 Task: In the Contact  MiaTaylor@bloomingdales.com; add deal stage: 'Closed Won'; Add amount '100000'; Select Deal Type: New Business; Select priority: 'Low'; Associate deal with contact: choose any two contacts and company: Select any company.. Logged in from softage.1@softage.net
Action: Mouse moved to (101, 62)
Screenshot: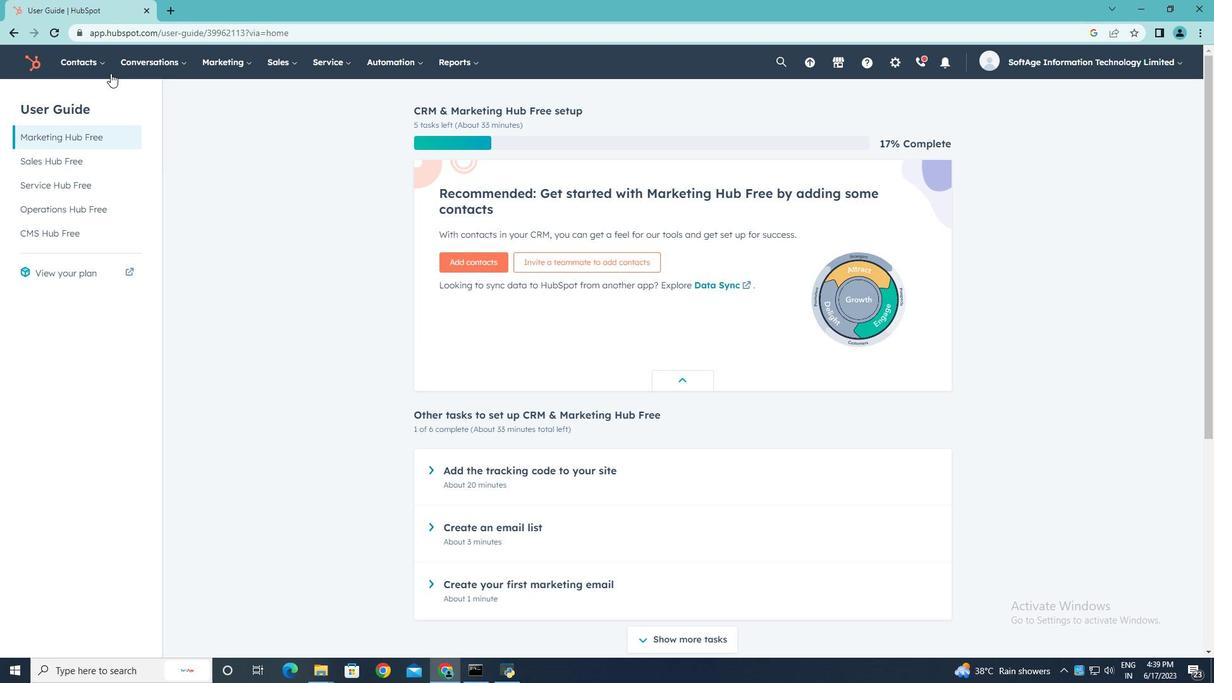 
Action: Mouse pressed left at (101, 62)
Screenshot: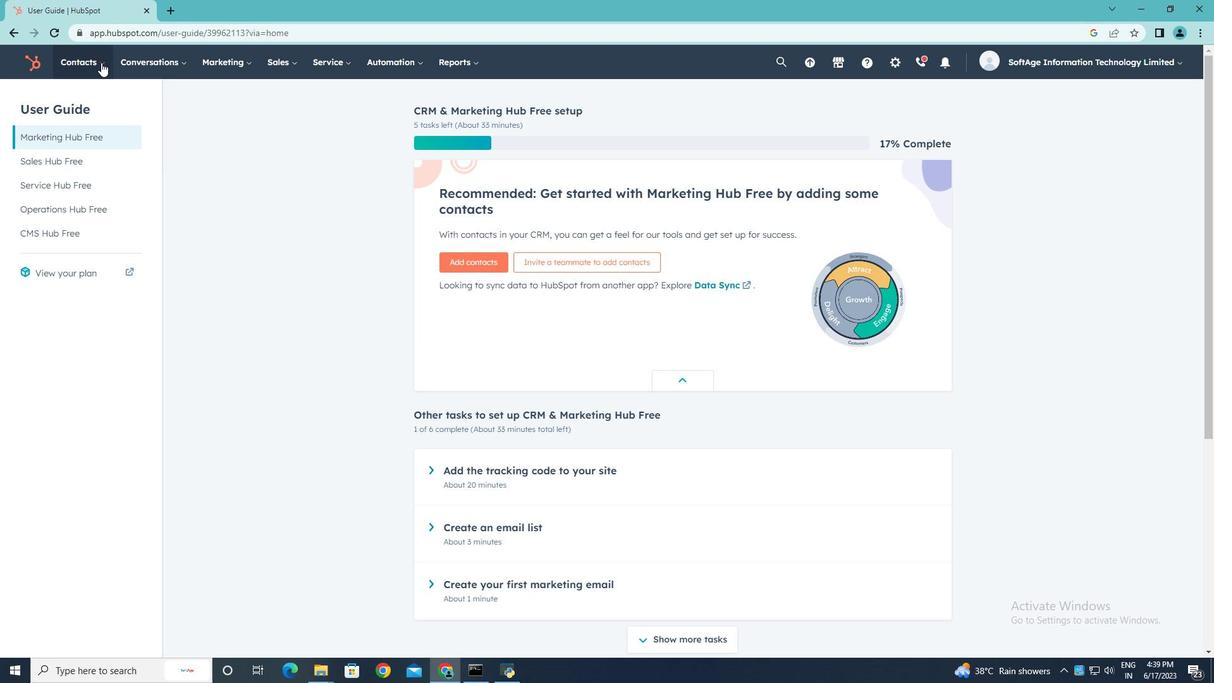 
Action: Mouse moved to (95, 106)
Screenshot: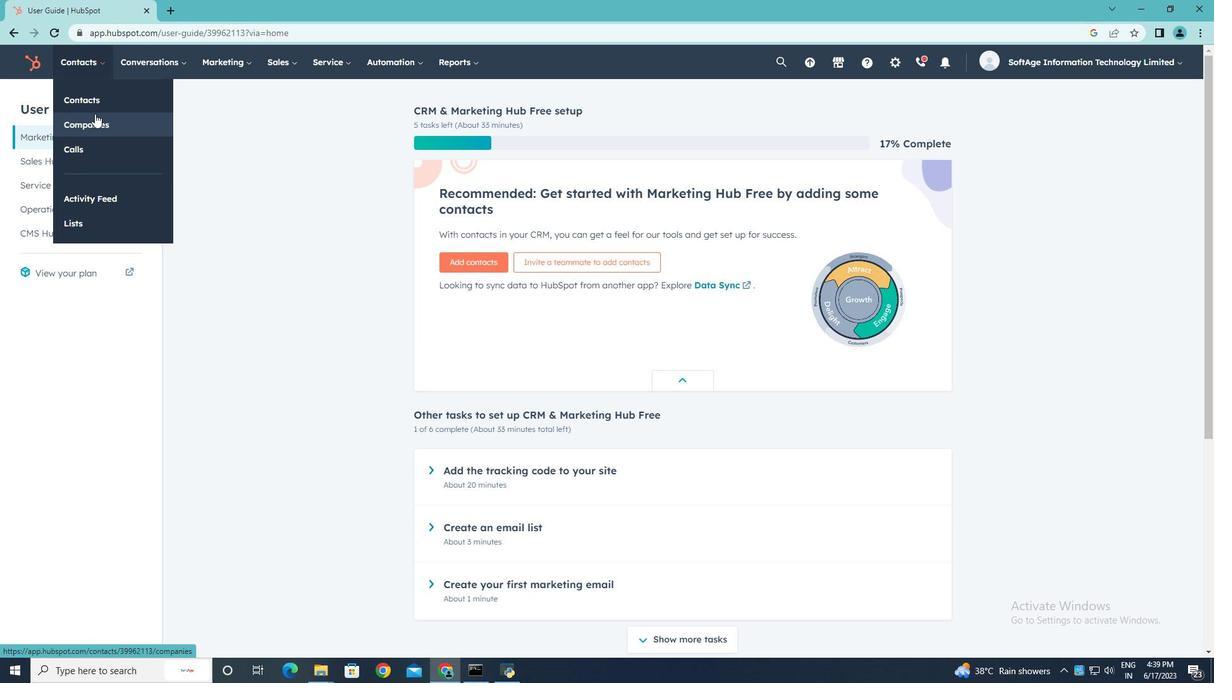 
Action: Mouse pressed left at (95, 106)
Screenshot: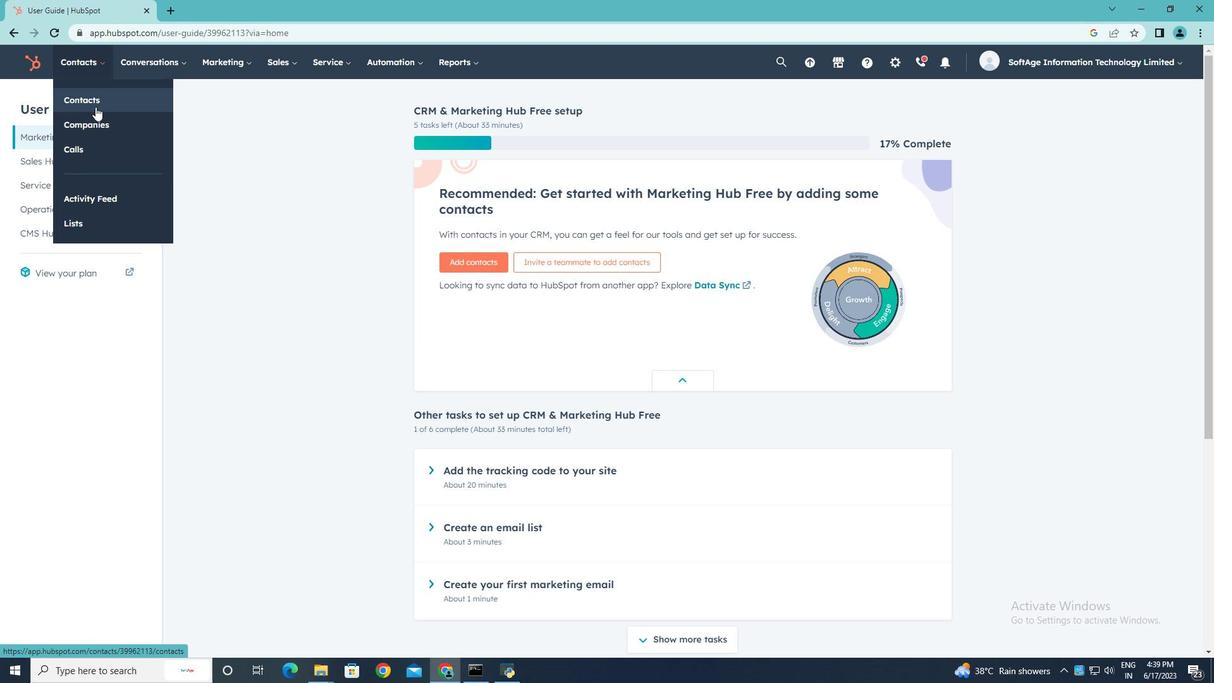 
Action: Mouse moved to (117, 210)
Screenshot: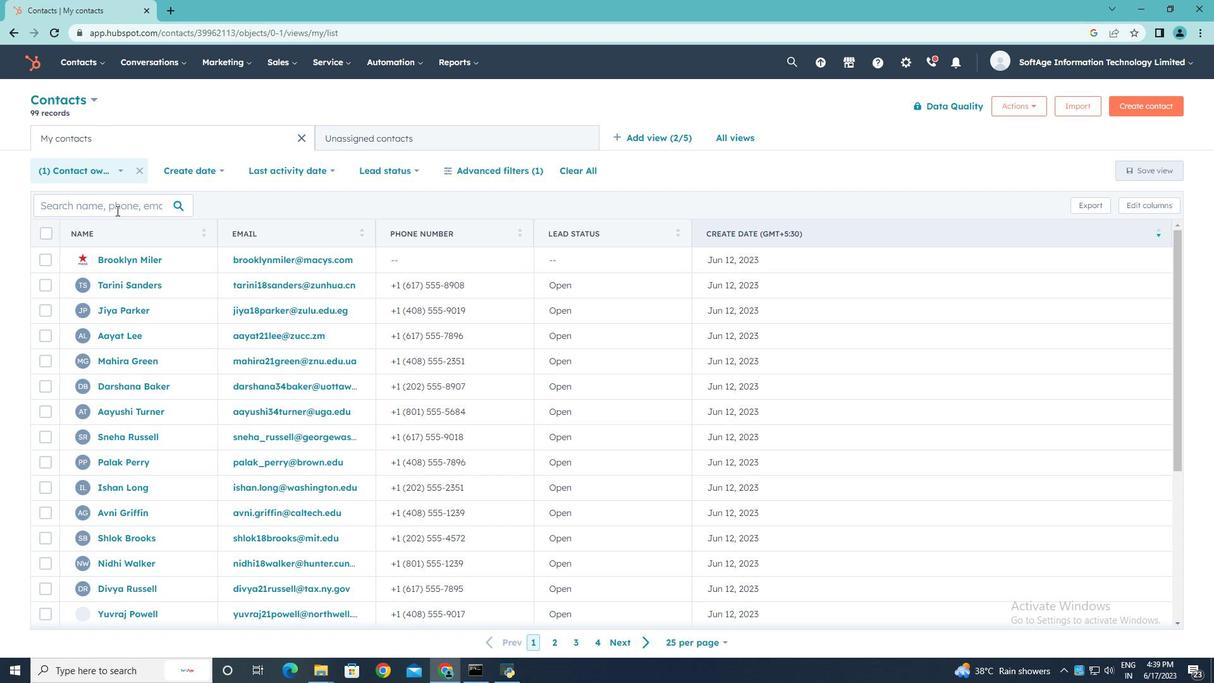 
Action: Mouse pressed left at (117, 210)
Screenshot: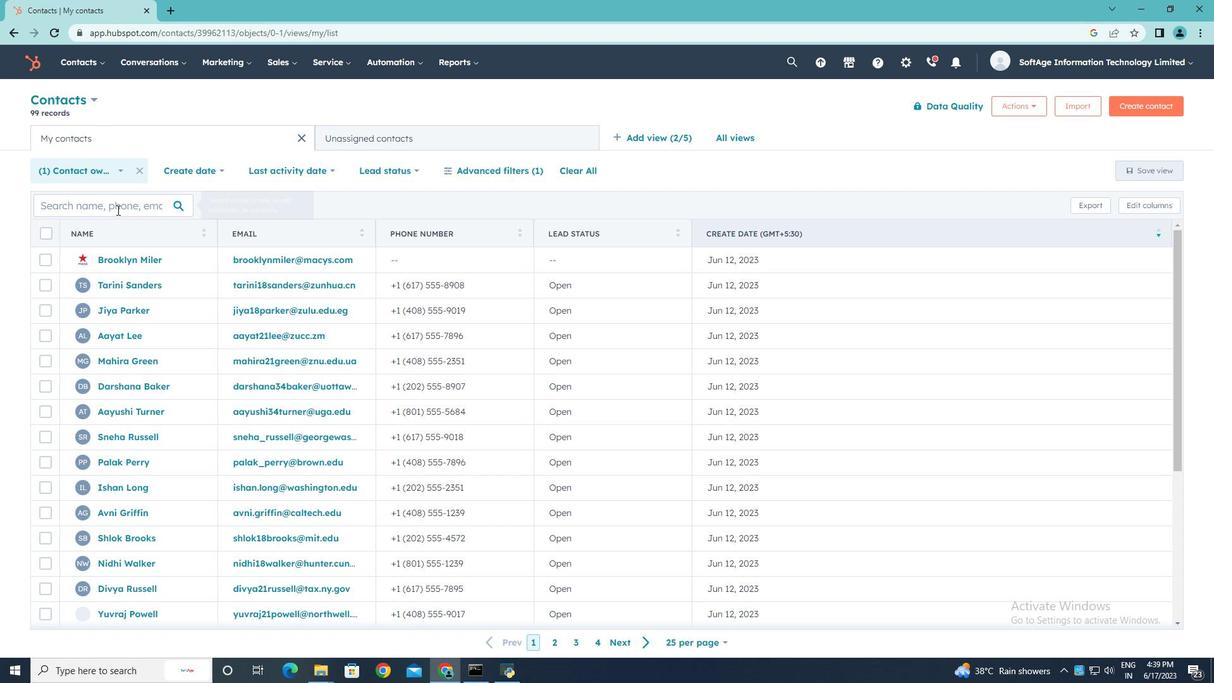 
Action: Mouse moved to (117, 210)
Screenshot: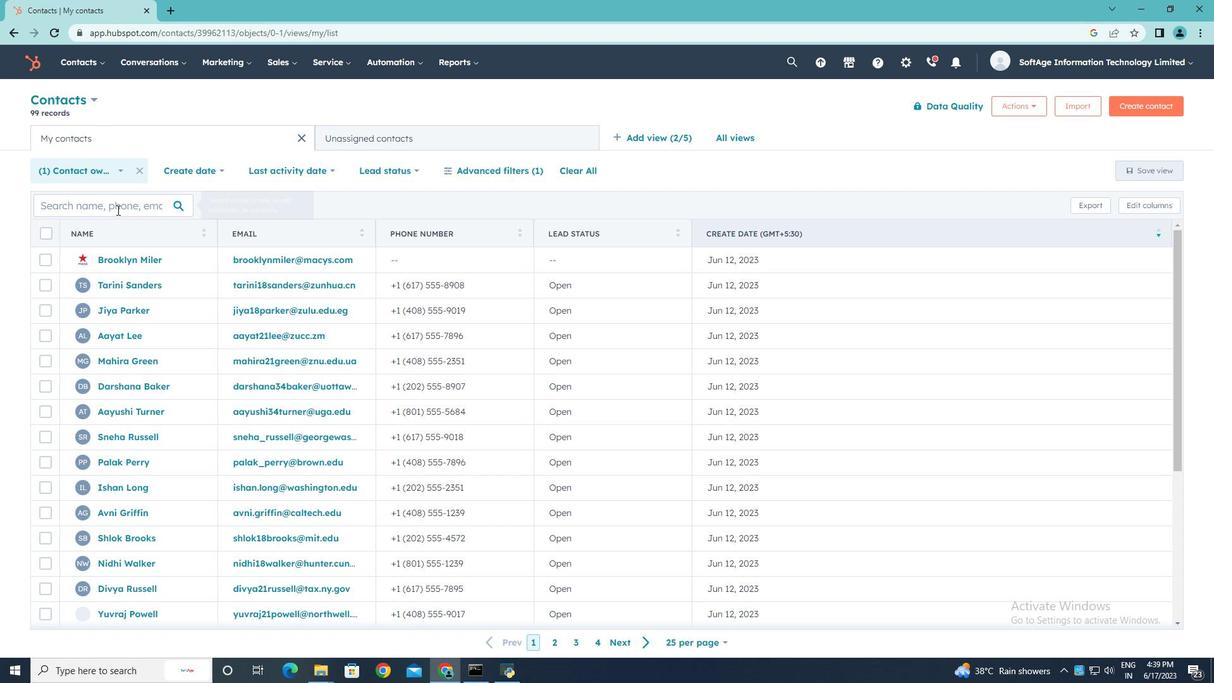 
Action: Key pressed <Key.shift>Mia<Key.shift>Taylor<Key.shift>@<Key.shift><Key.shift><Key.shift><Key.shift><Key.shift><Key.shift><Key.shift><Key.shift><Key.shift><Key.shift><Key.shift><Key.shift><Key.shift><Key.shift><Key.shift><Key.shift><Key.shift><Key.shift>bloomingdales.com
Screenshot: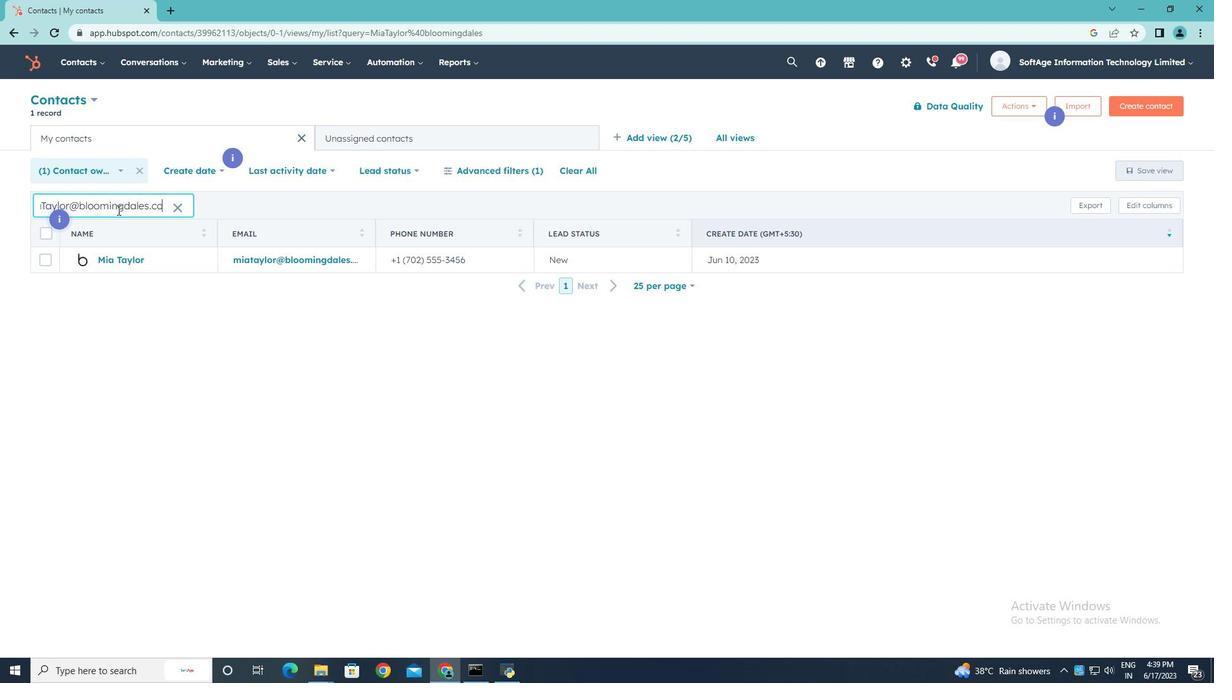 
Action: Mouse moved to (111, 257)
Screenshot: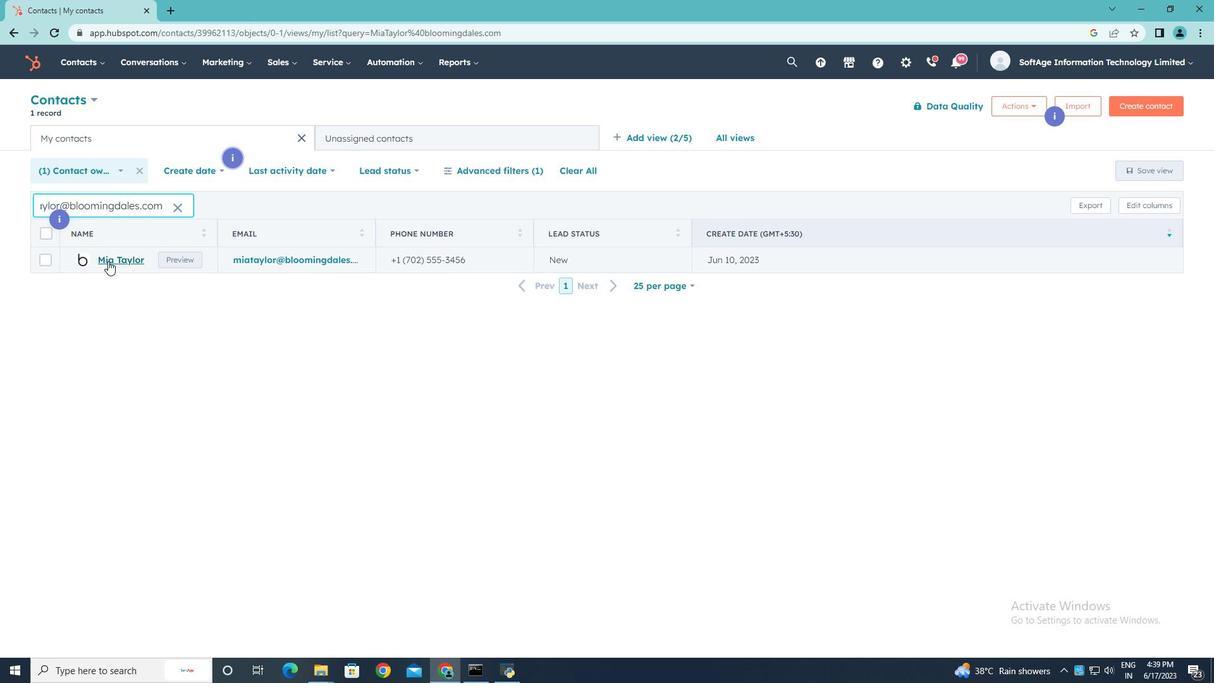 
Action: Mouse pressed left at (111, 257)
Screenshot: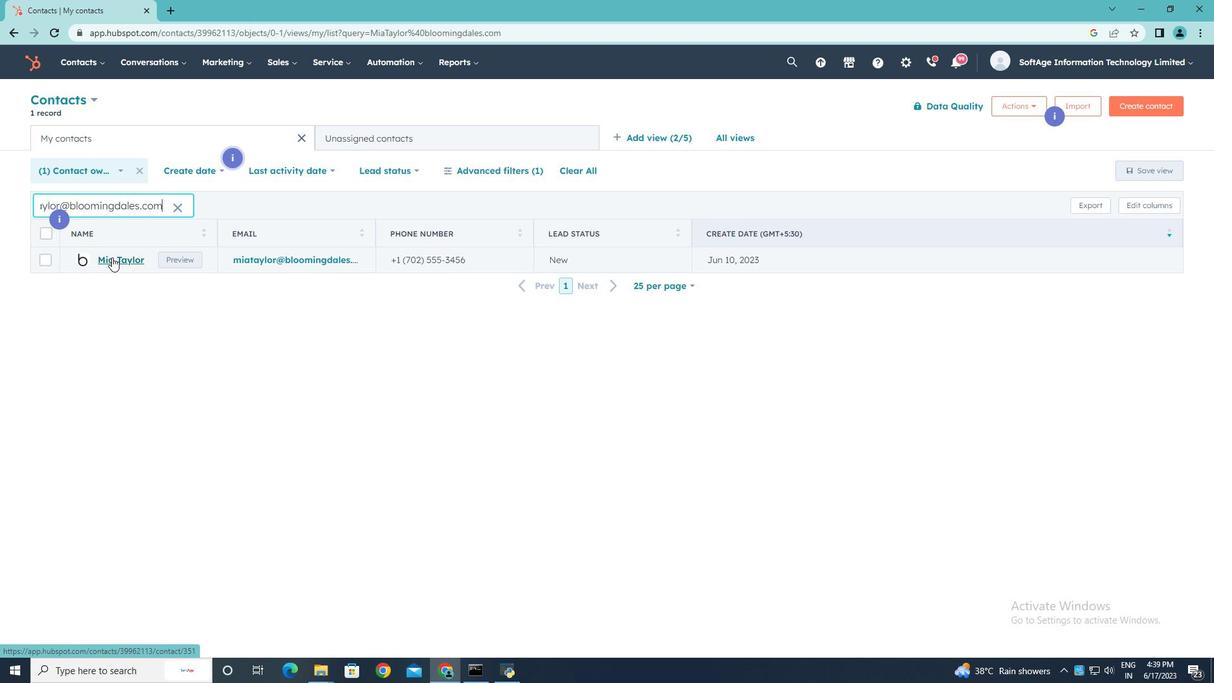 
Action: Mouse moved to (851, 480)
Screenshot: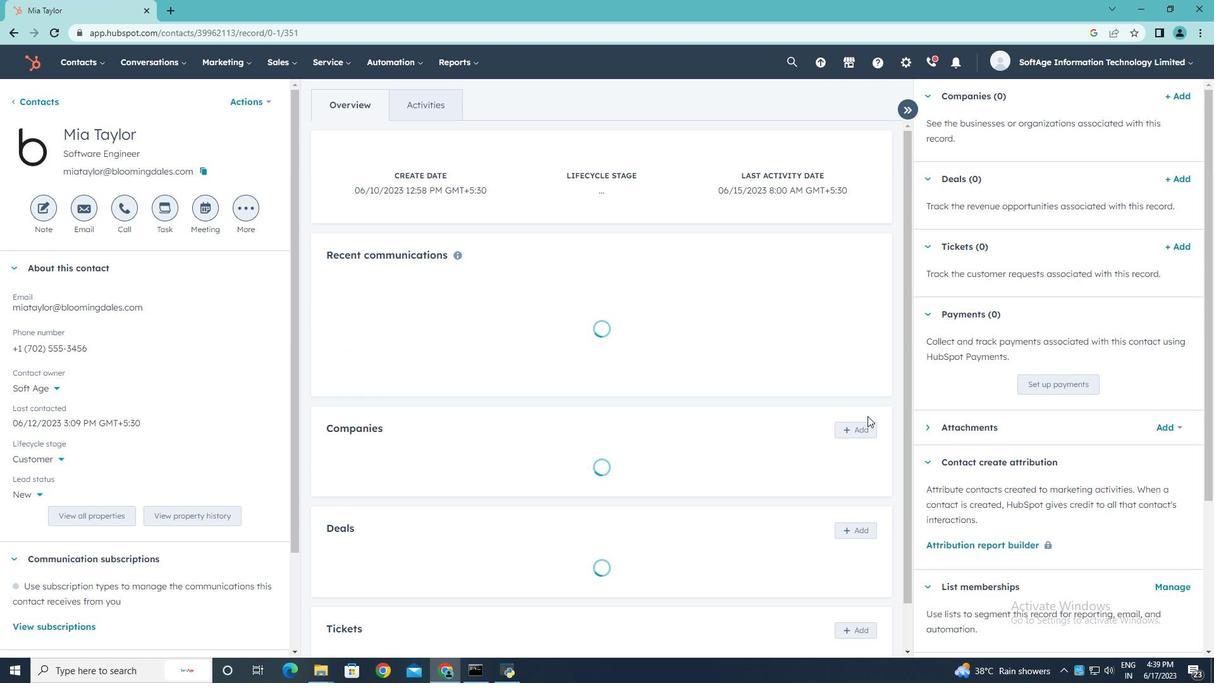 
Action: Mouse scrolled (851, 480) with delta (0, 0)
Screenshot: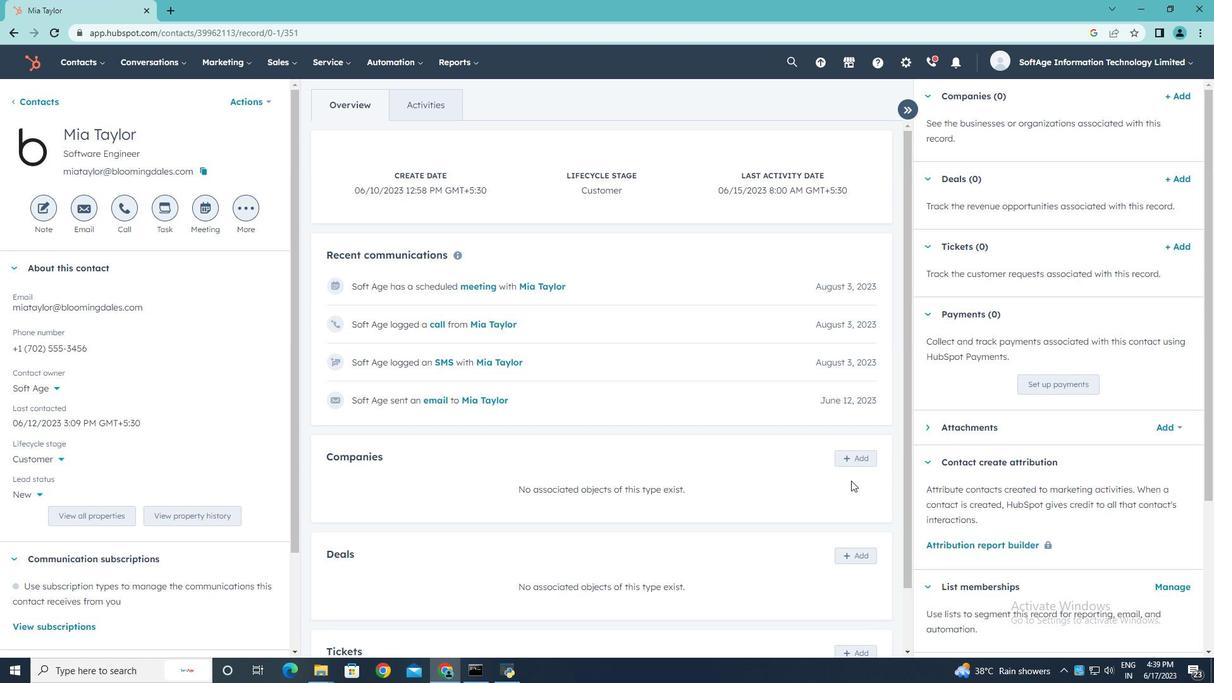 
Action: Mouse scrolled (851, 480) with delta (0, 0)
Screenshot: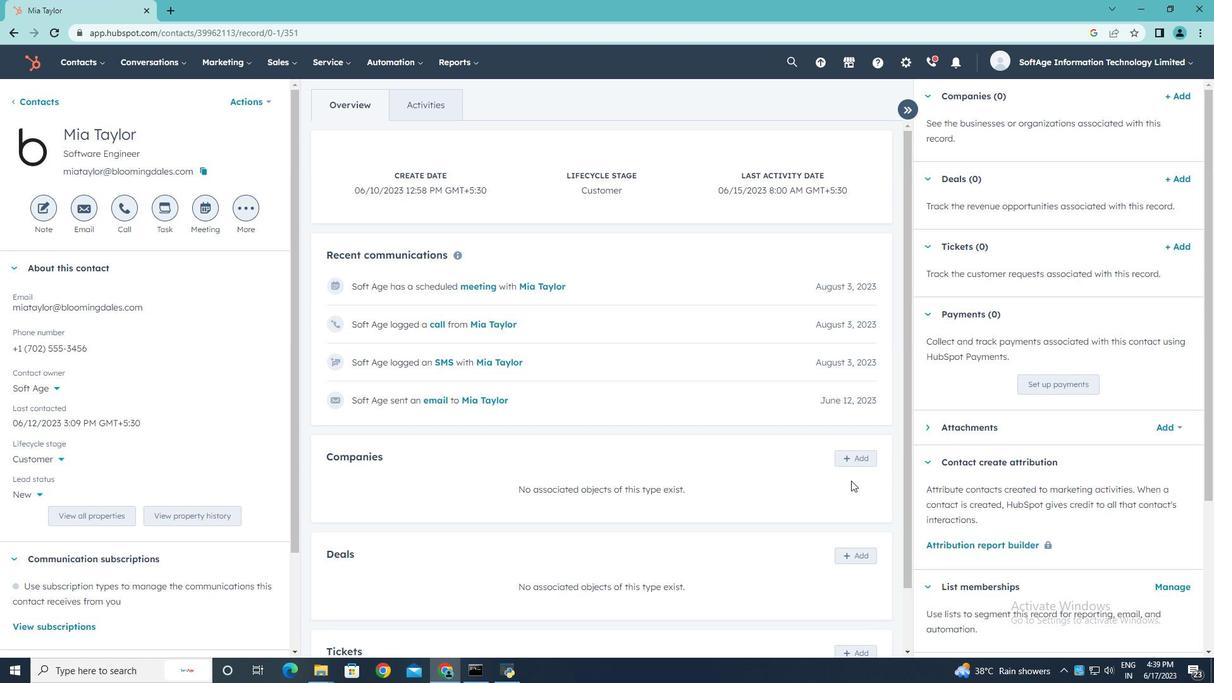 
Action: Mouse scrolled (851, 480) with delta (0, 0)
Screenshot: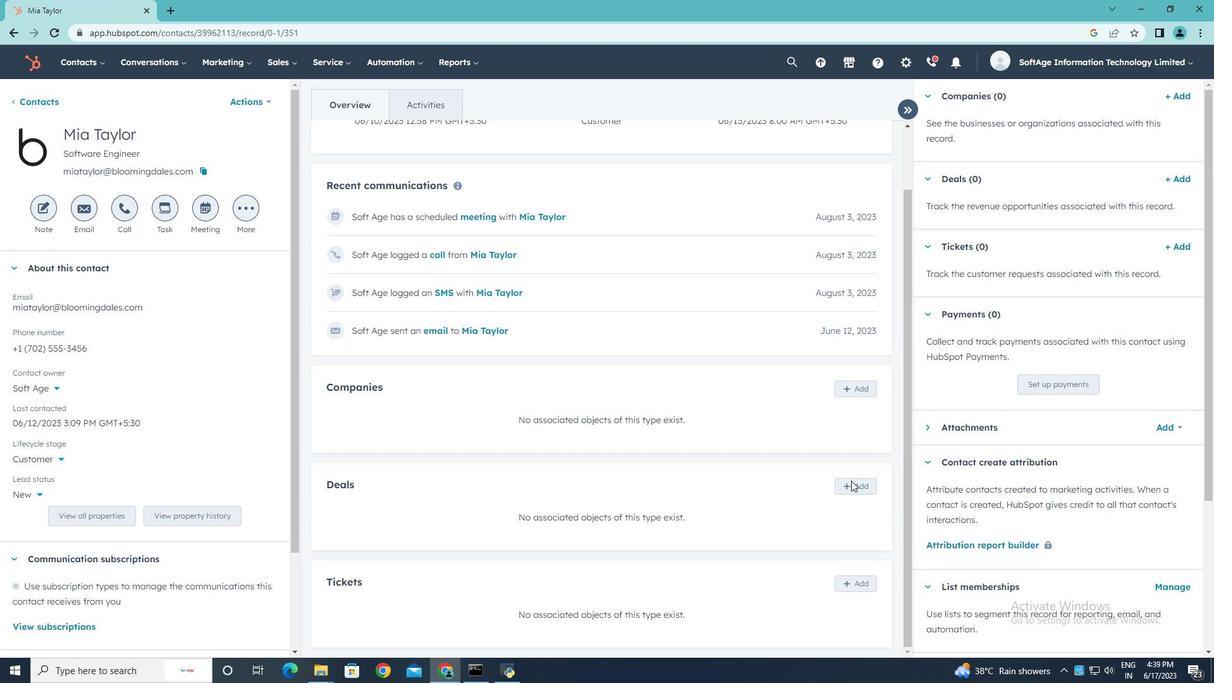 
Action: Mouse scrolled (851, 480) with delta (0, 0)
Screenshot: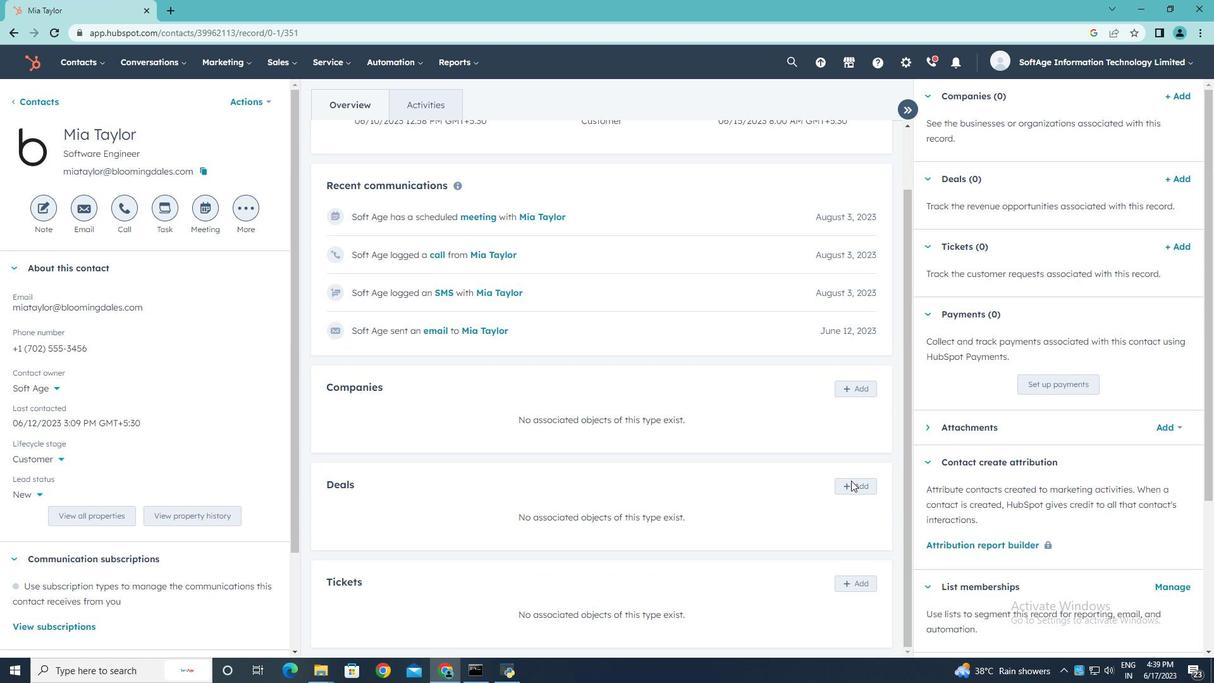 
Action: Mouse moved to (853, 487)
Screenshot: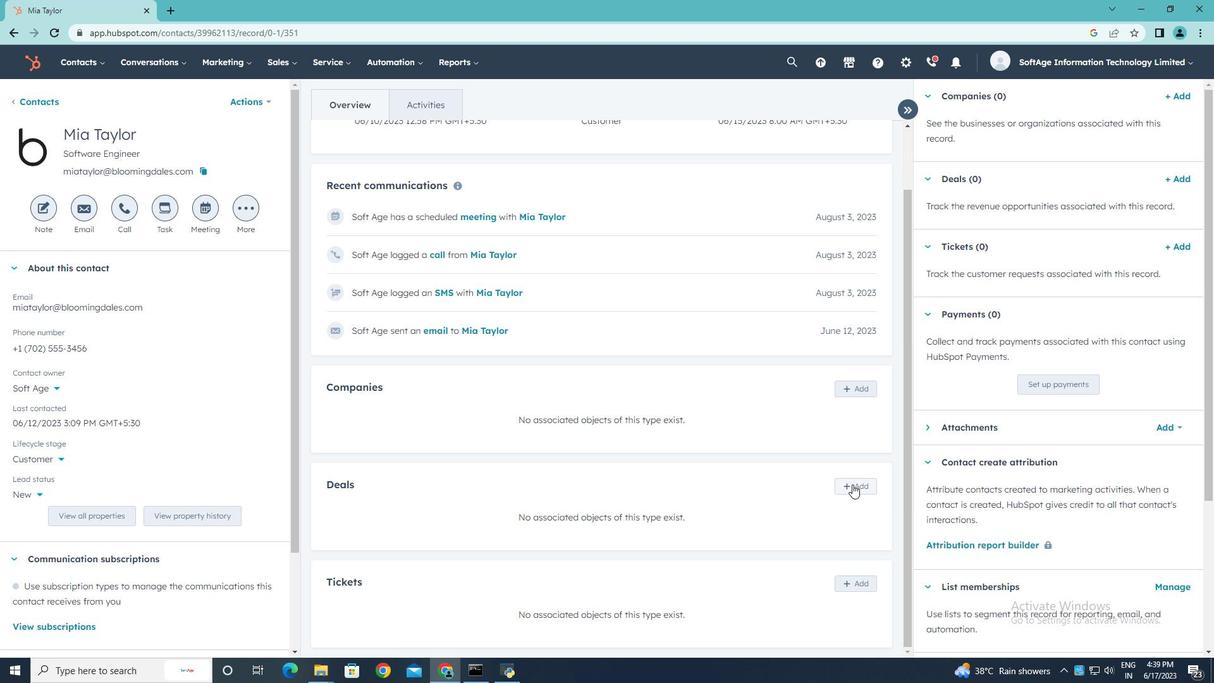 
Action: Mouse pressed left at (853, 487)
Screenshot: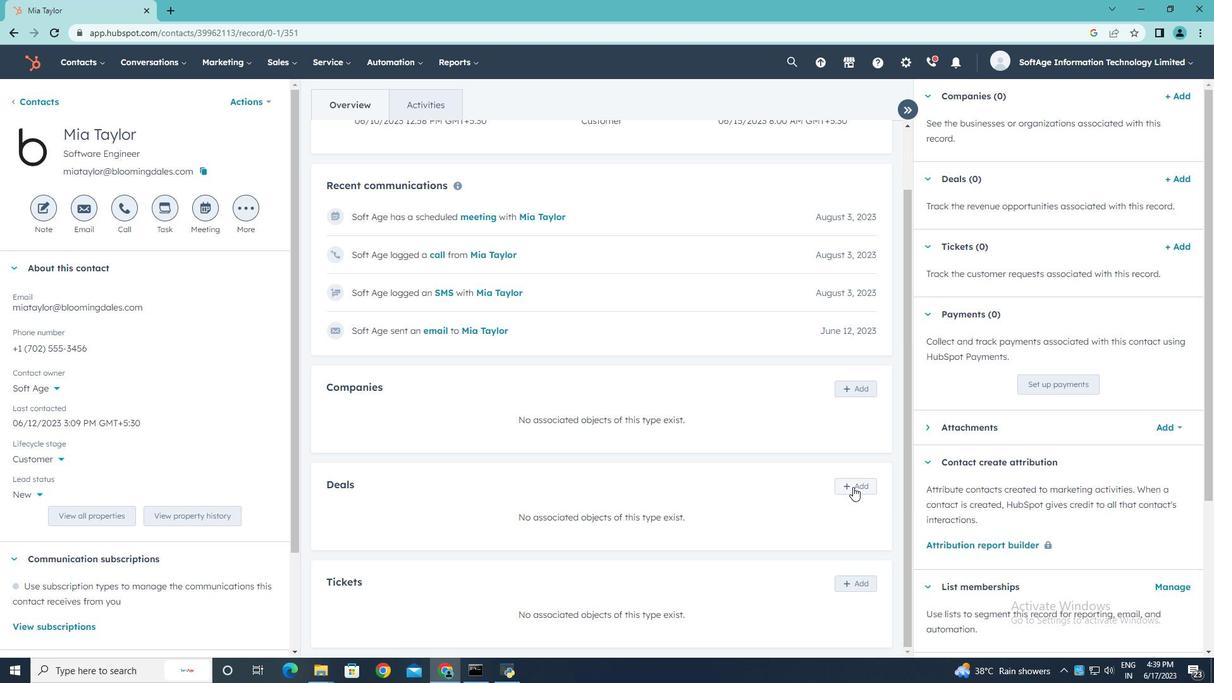 
Action: Mouse moved to (1163, 325)
Screenshot: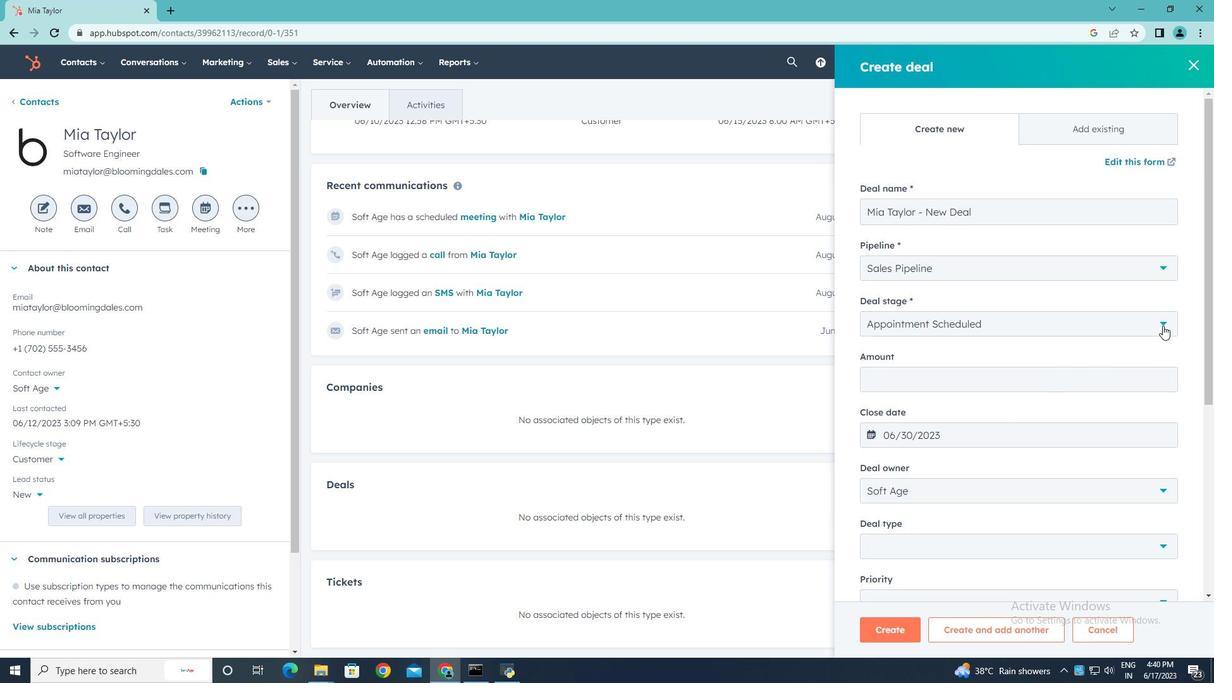 
Action: Mouse pressed left at (1163, 325)
Screenshot: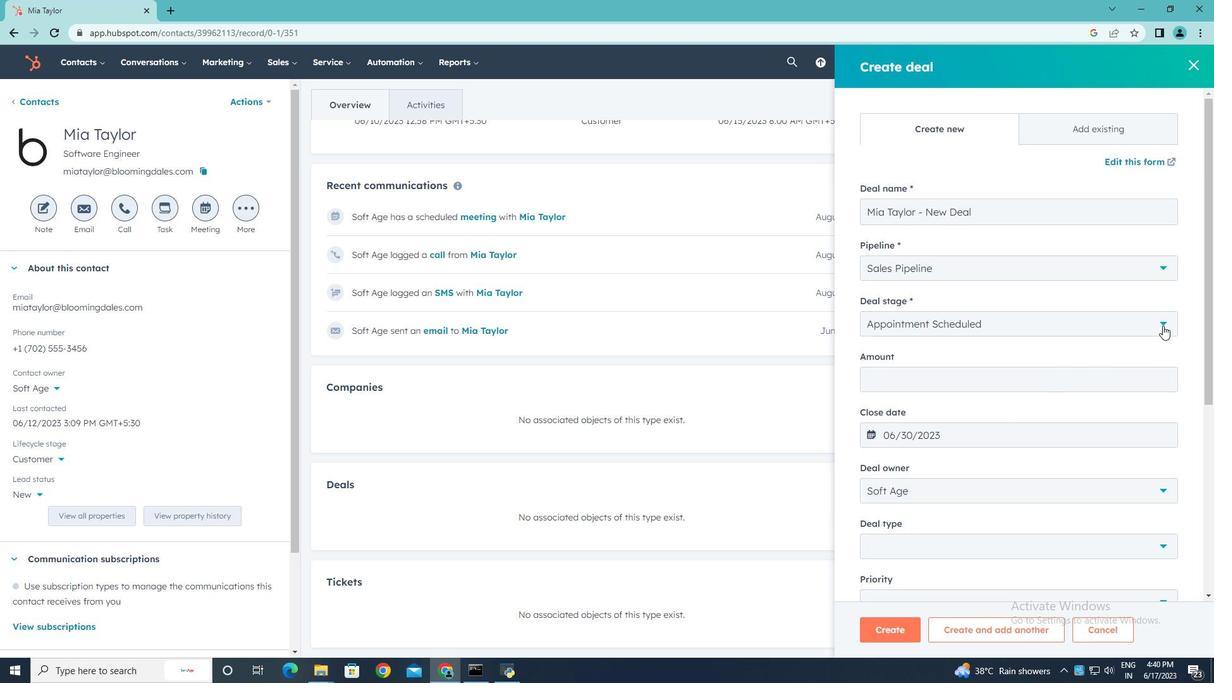 
Action: Mouse moved to (1030, 447)
Screenshot: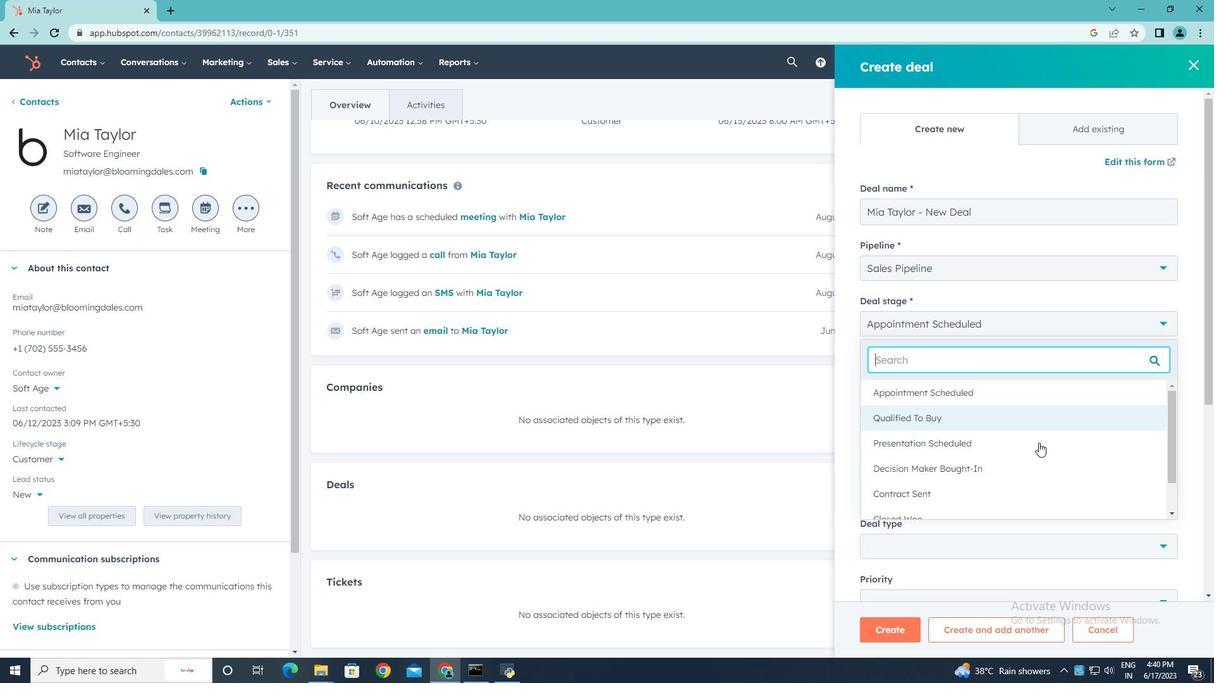 
Action: Mouse scrolled (1030, 447) with delta (0, 0)
Screenshot: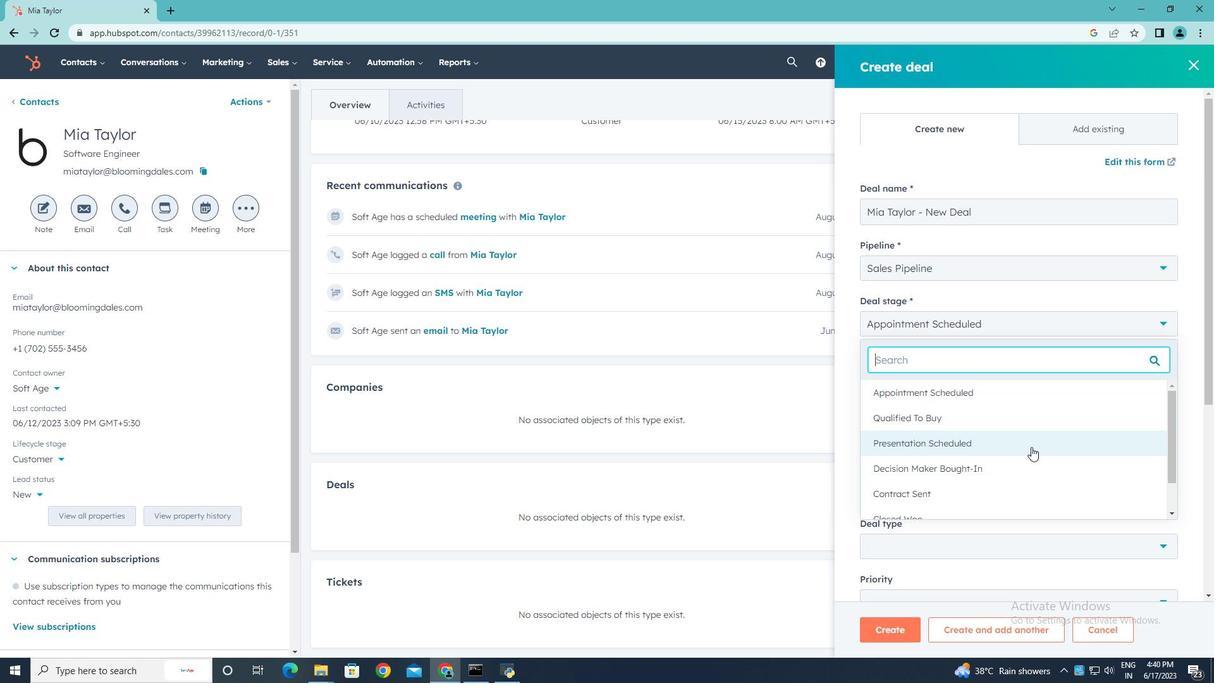 
Action: Mouse scrolled (1030, 447) with delta (0, 0)
Screenshot: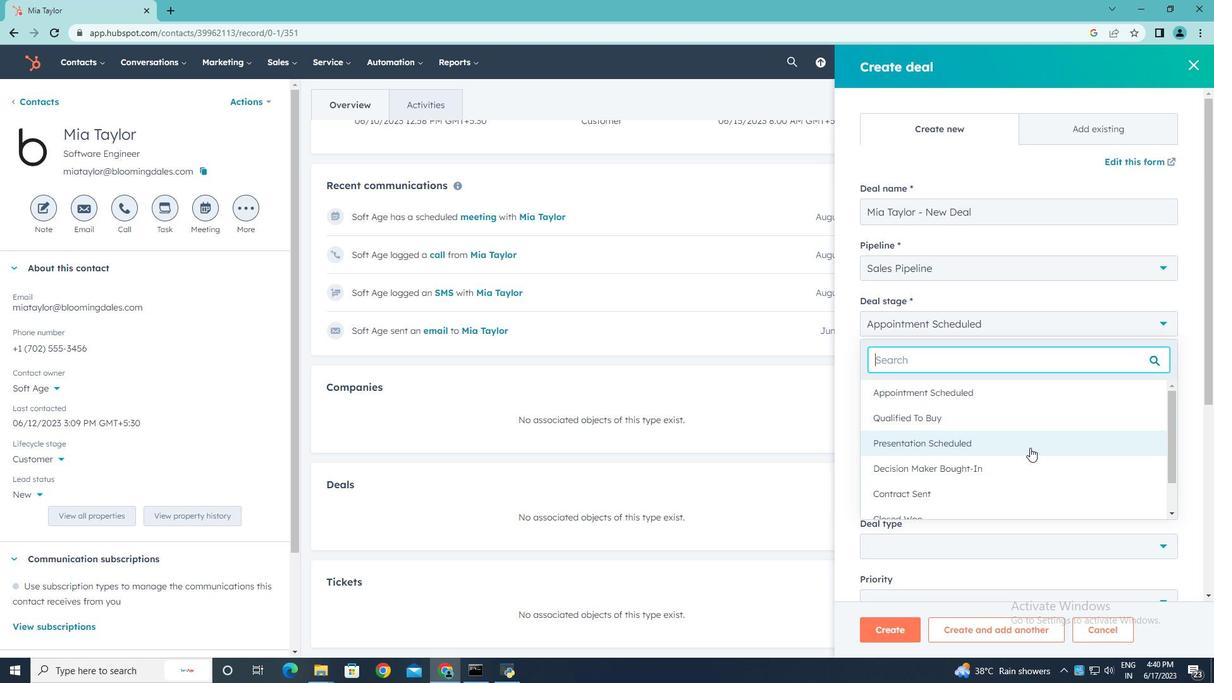 
Action: Mouse scrolled (1030, 447) with delta (0, 0)
Screenshot: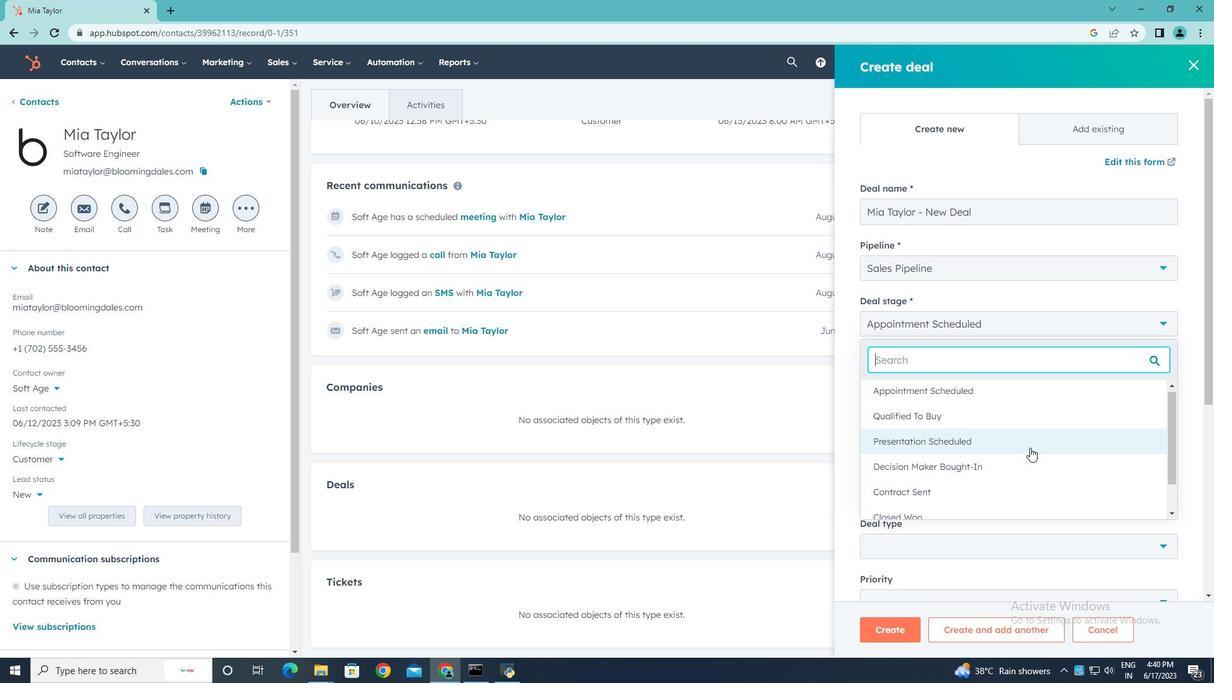 
Action: Mouse moved to (952, 477)
Screenshot: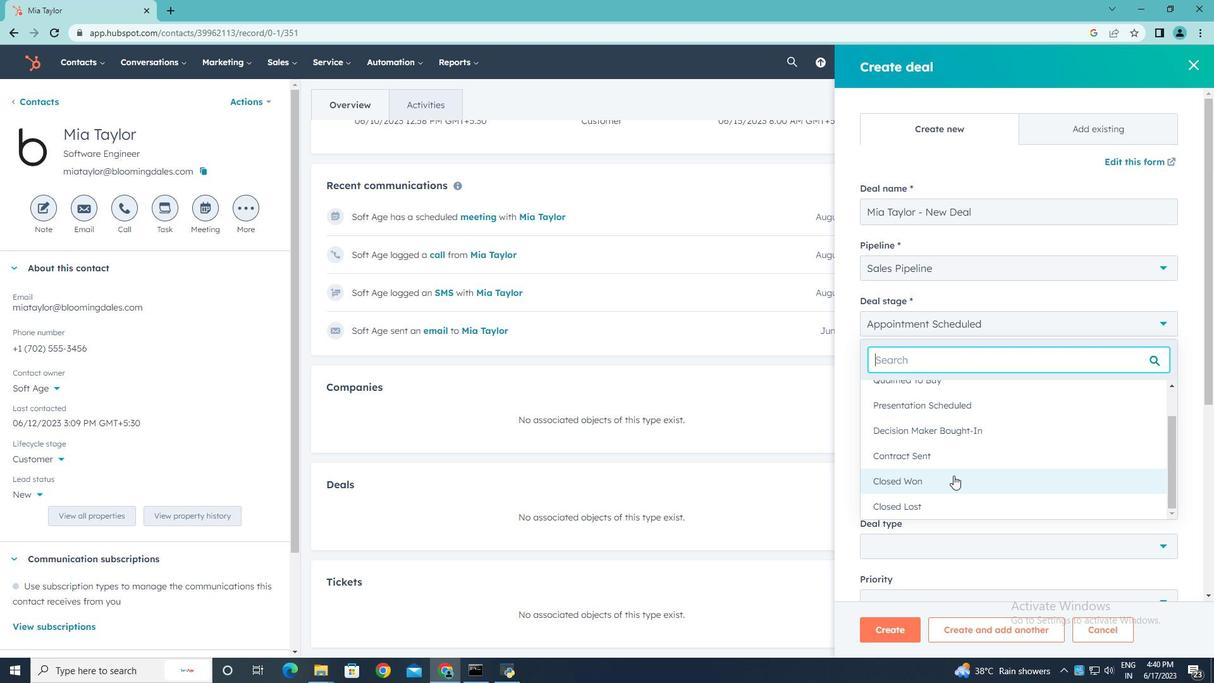 
Action: Mouse pressed left at (952, 477)
Screenshot: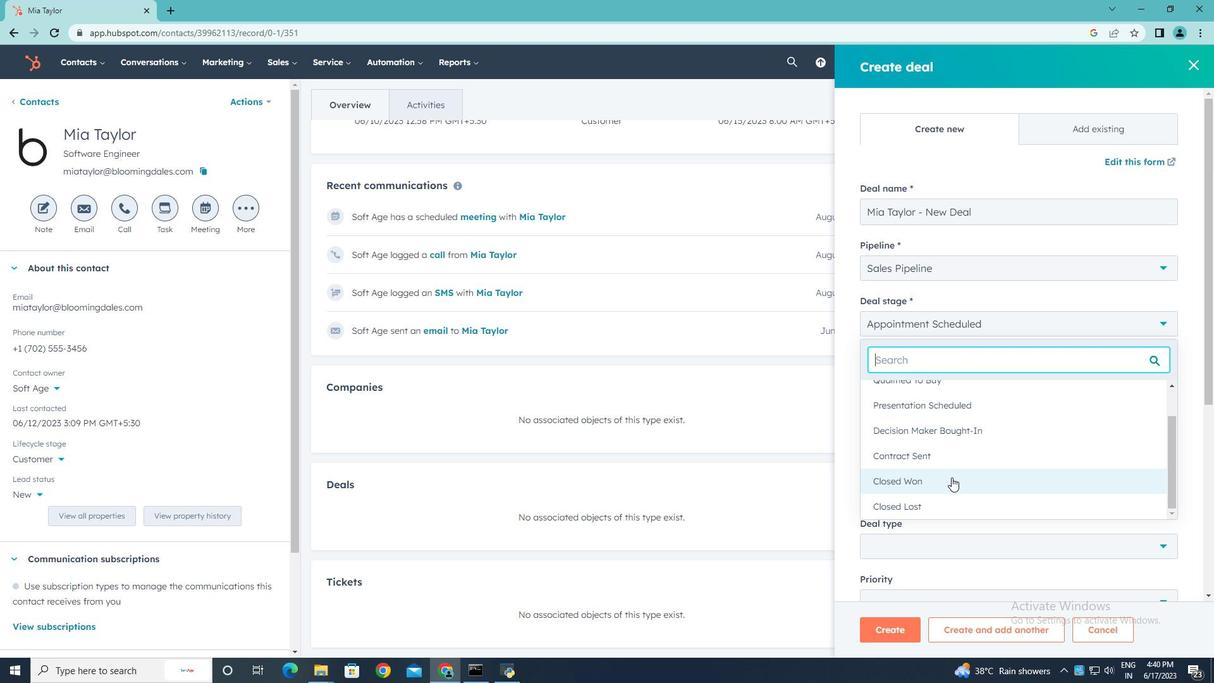 
Action: Mouse moved to (917, 384)
Screenshot: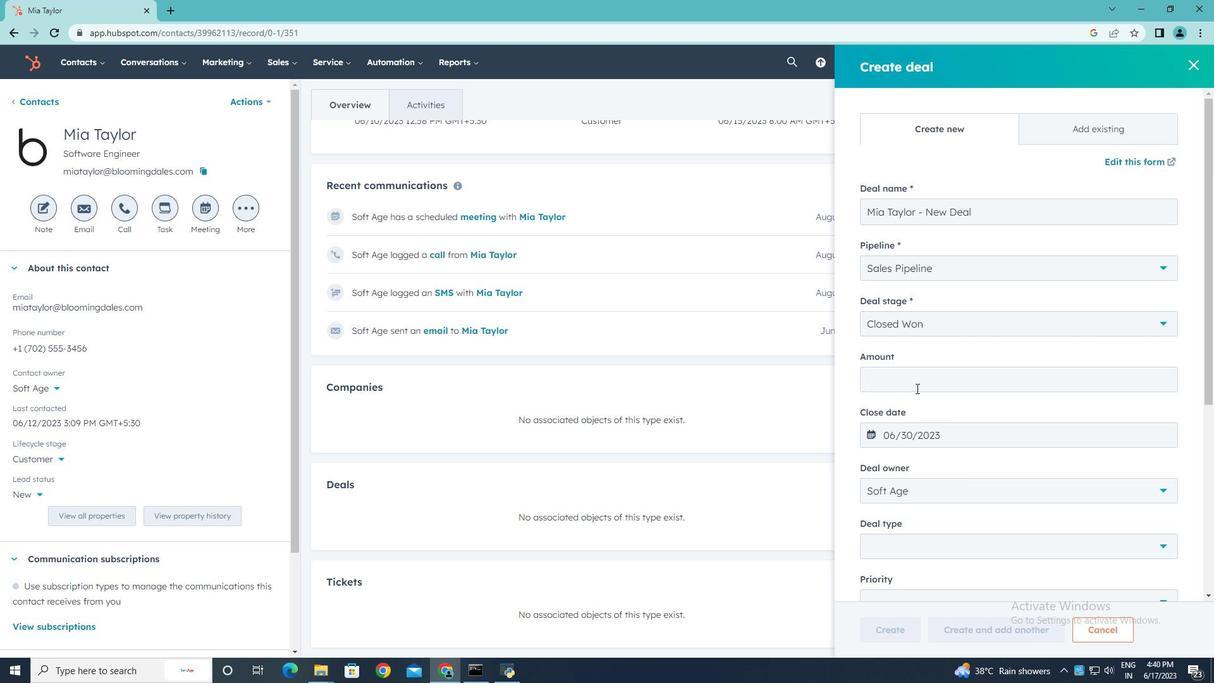 
Action: Mouse pressed left at (917, 384)
Screenshot: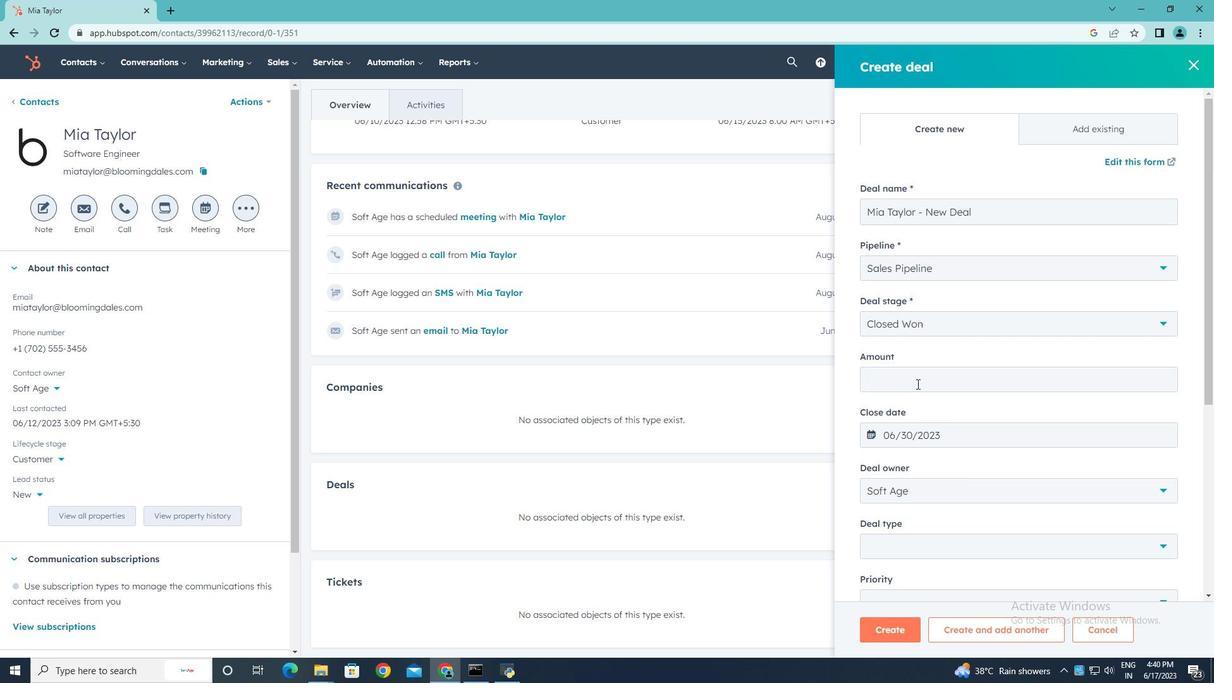 
Action: Key pressed 100000
Screenshot: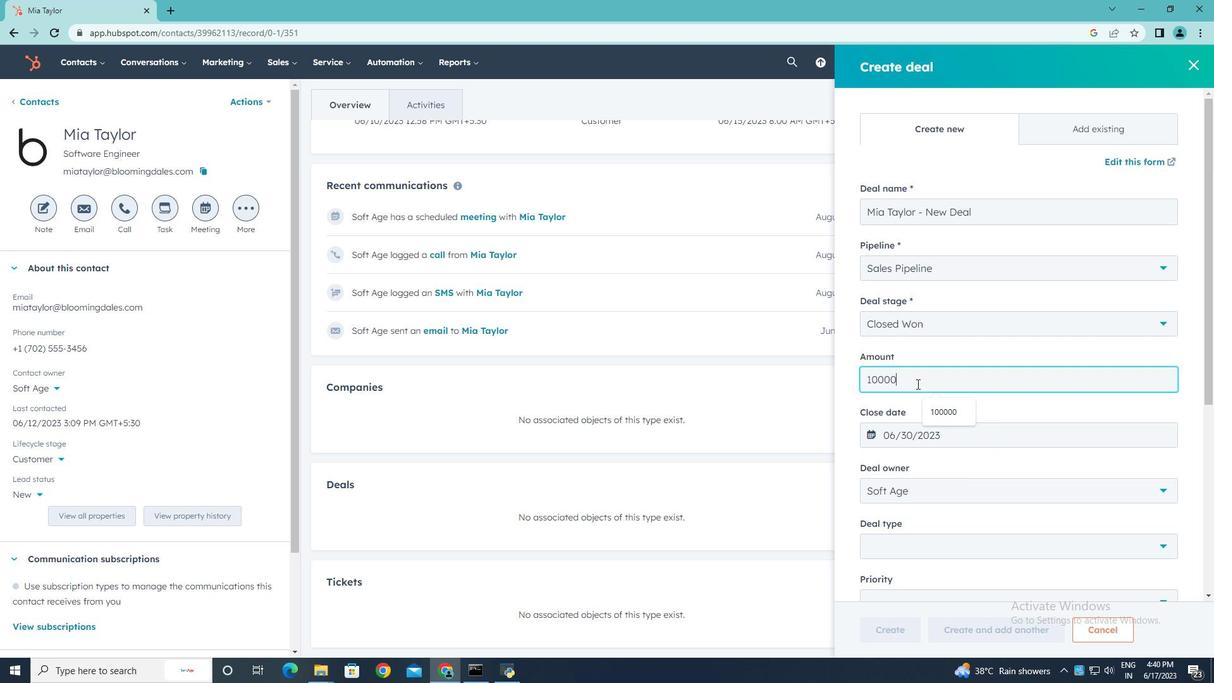 
Action: Mouse moved to (1158, 545)
Screenshot: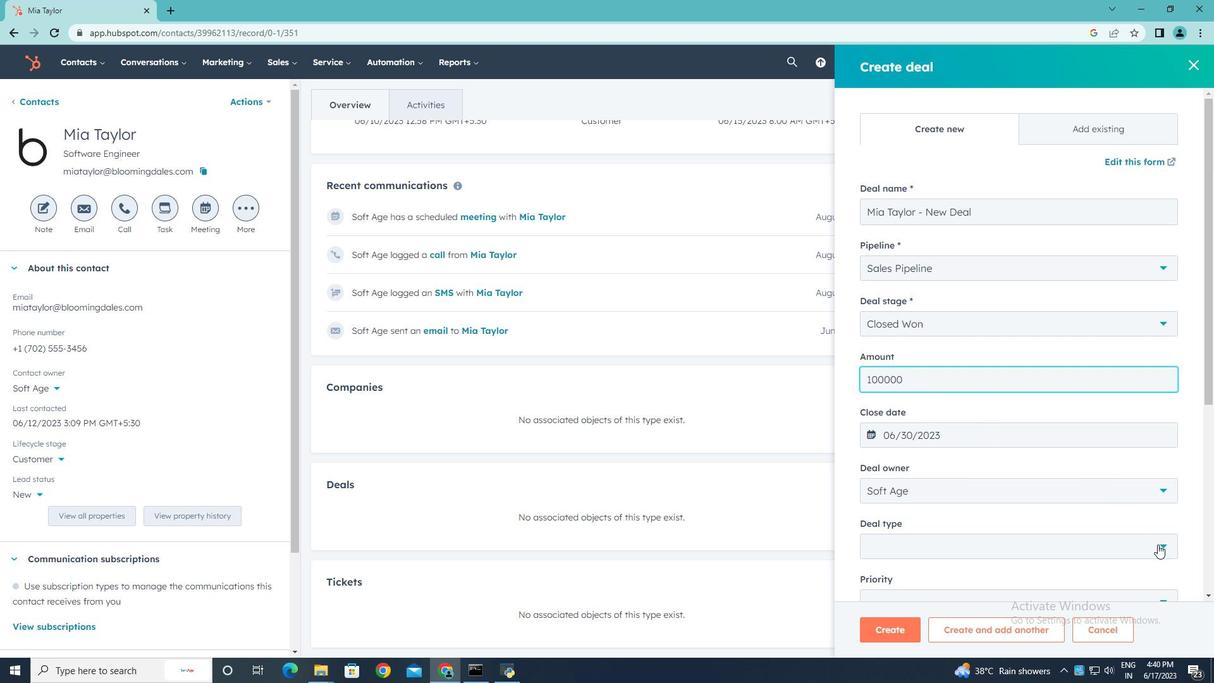 
Action: Mouse pressed left at (1158, 545)
Screenshot: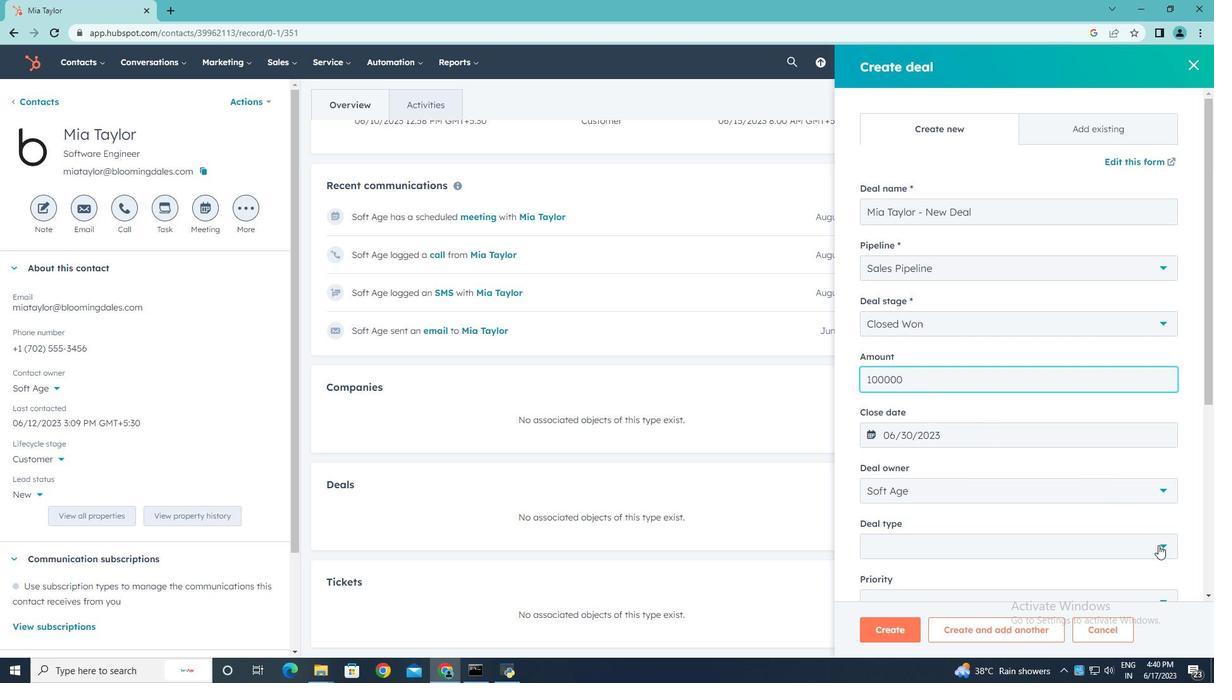 
Action: Mouse moved to (926, 604)
Screenshot: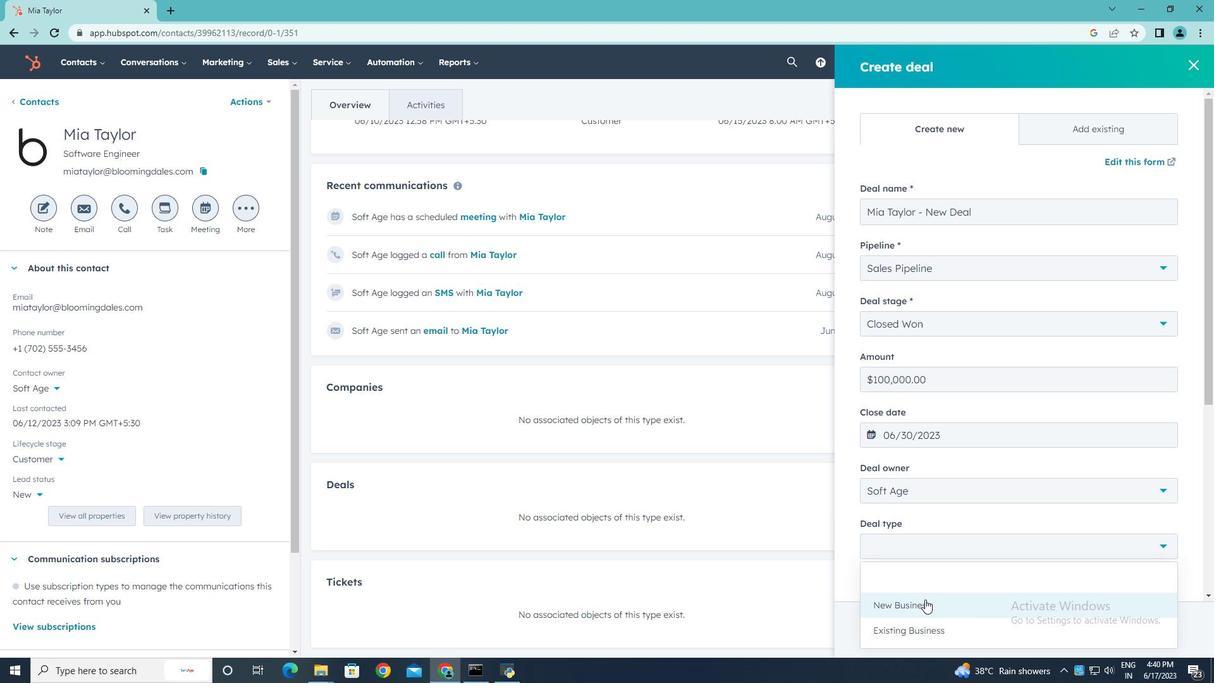 
Action: Mouse pressed left at (926, 604)
Screenshot: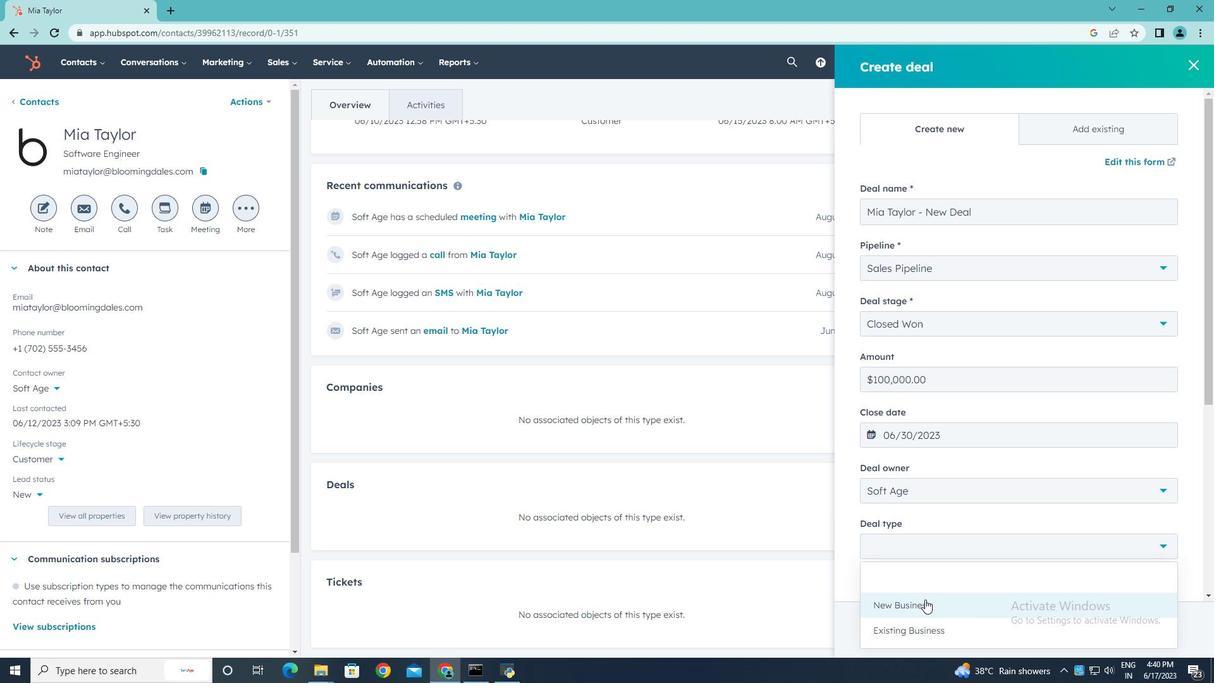 
Action: Mouse moved to (976, 584)
Screenshot: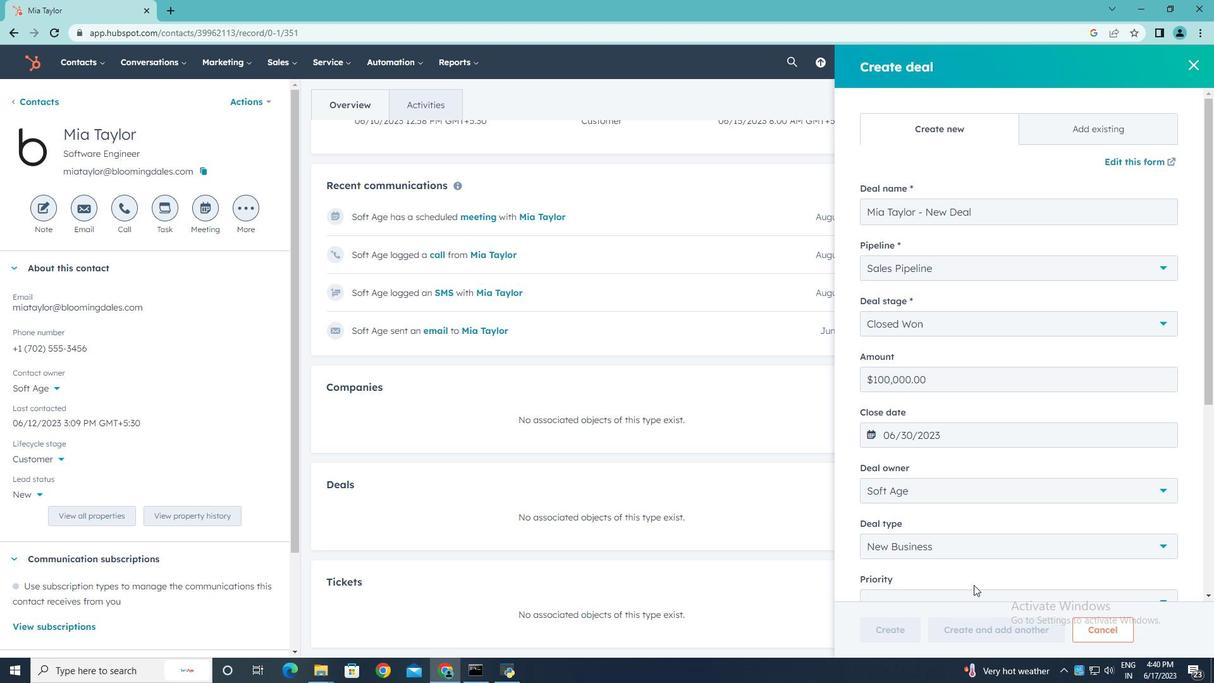 
Action: Mouse scrolled (976, 583) with delta (0, 0)
Screenshot: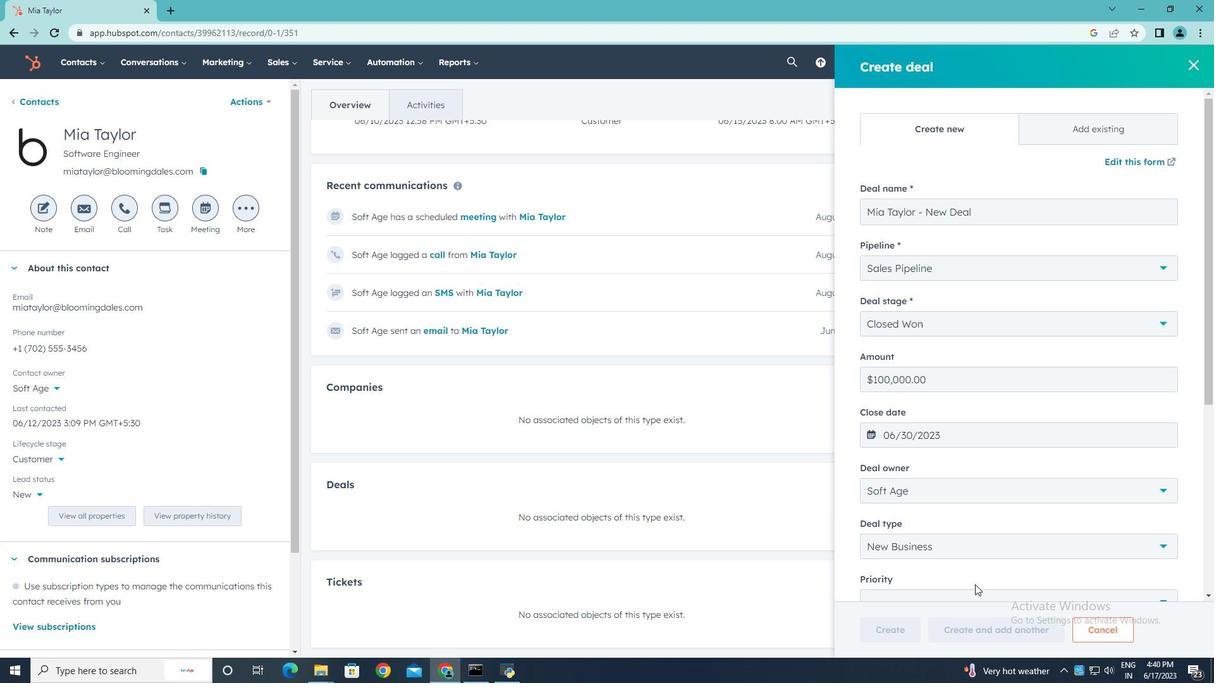 
Action: Mouse scrolled (976, 583) with delta (0, 0)
Screenshot: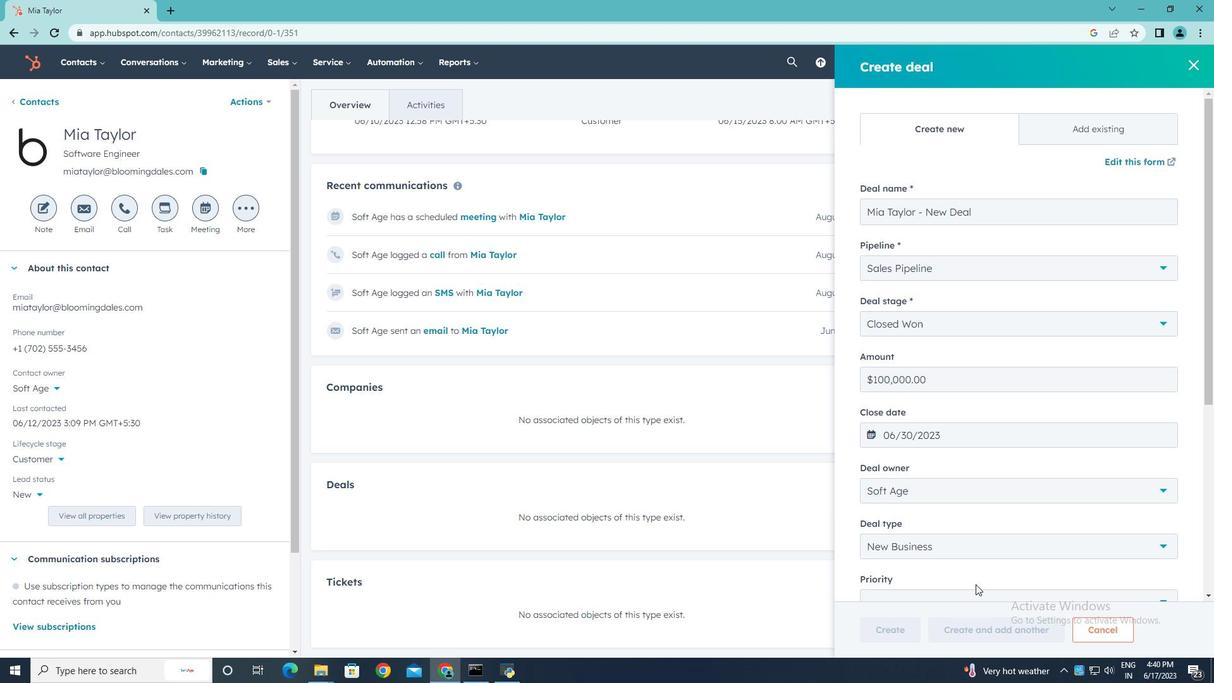 
Action: Mouse scrolled (976, 583) with delta (0, 0)
Screenshot: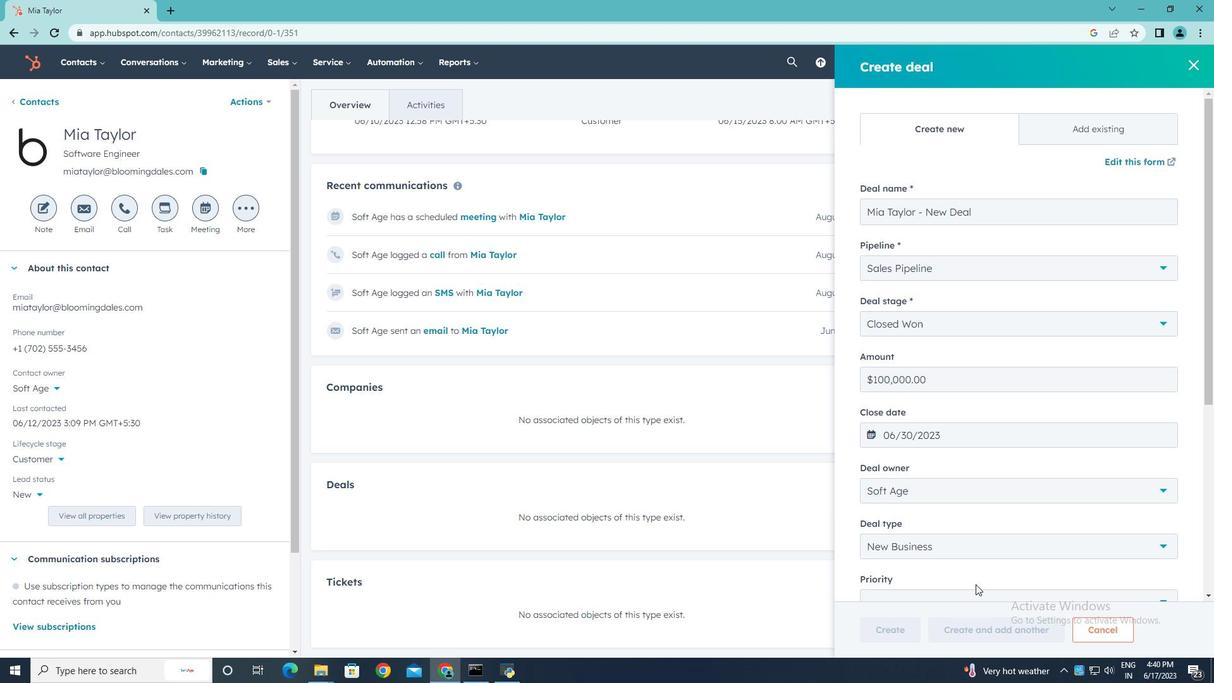 
Action: Mouse moved to (1160, 409)
Screenshot: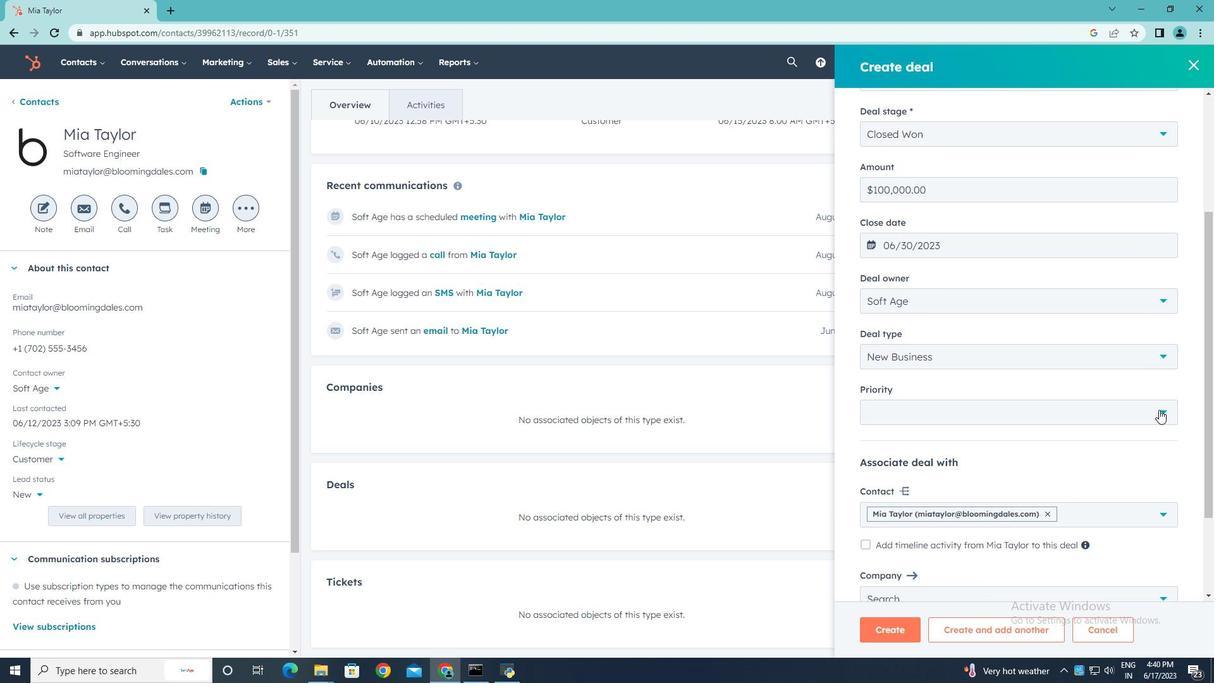 
Action: Mouse pressed left at (1160, 409)
Screenshot: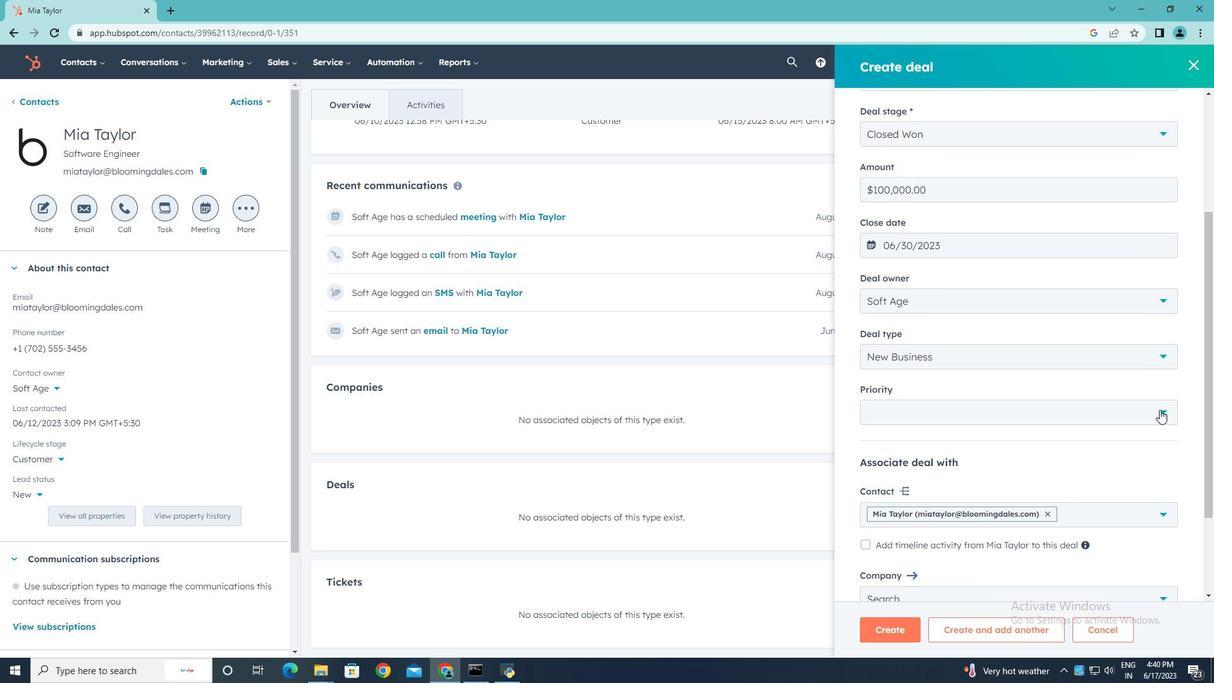 
Action: Mouse moved to (934, 470)
Screenshot: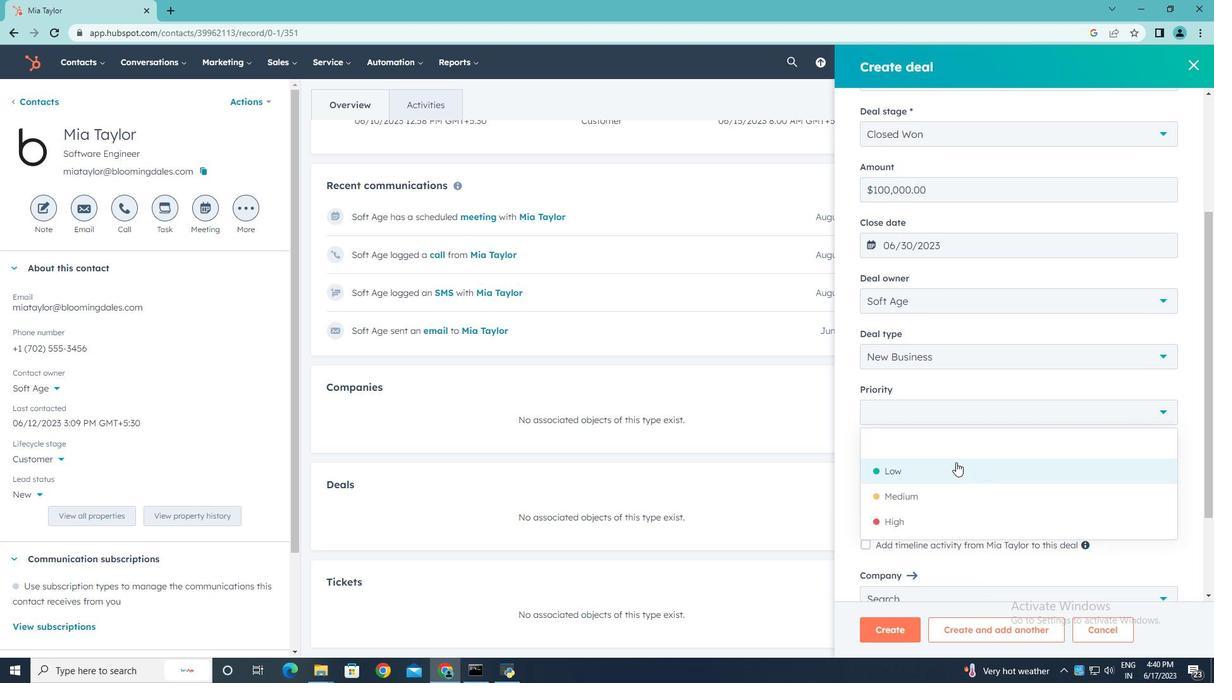 
Action: Mouse pressed left at (934, 470)
Screenshot: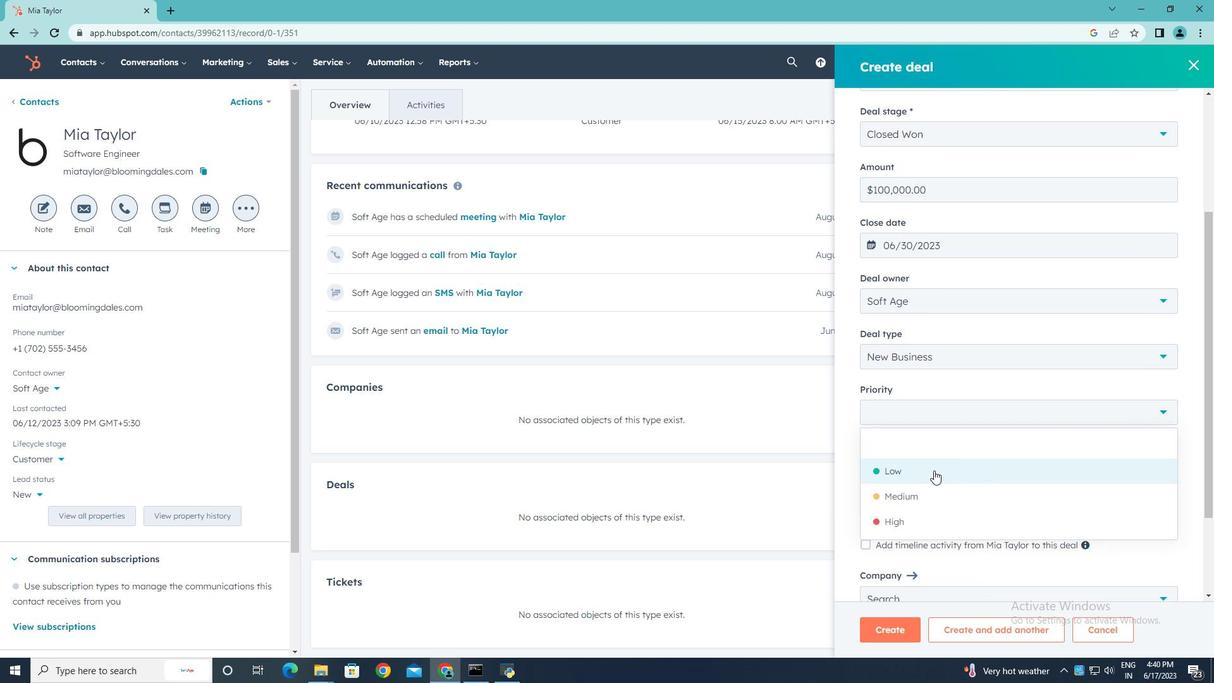 
Action: Mouse moved to (1162, 514)
Screenshot: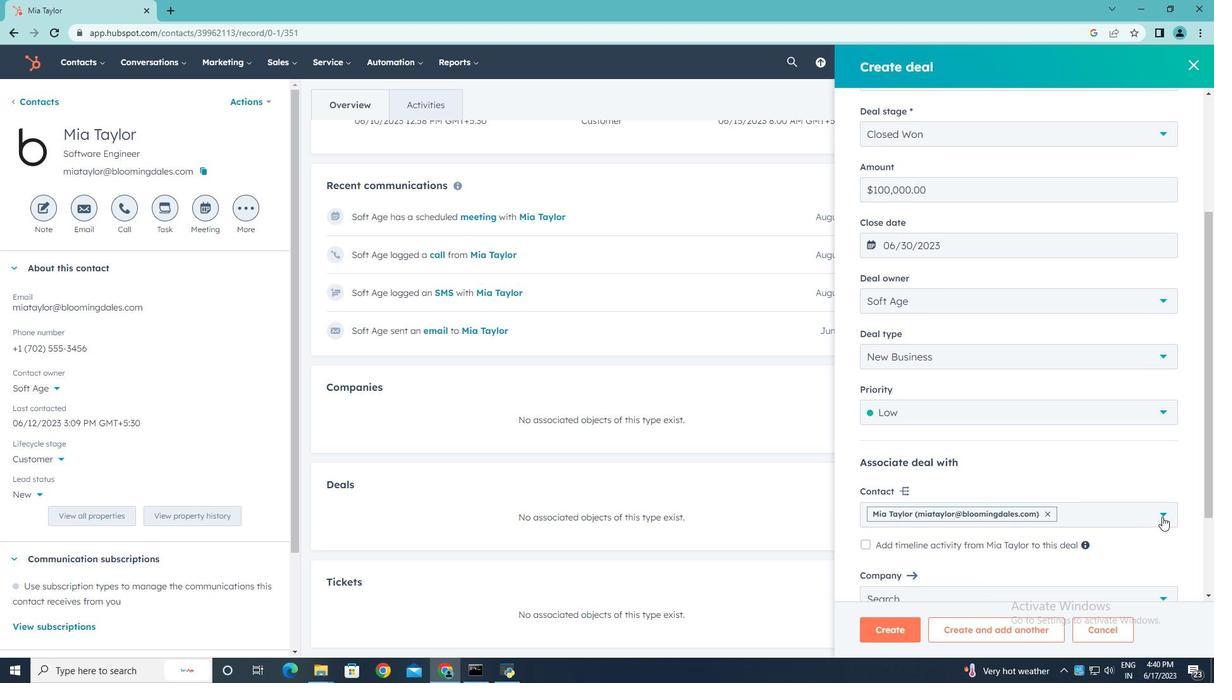 
Action: Mouse pressed left at (1162, 514)
Screenshot: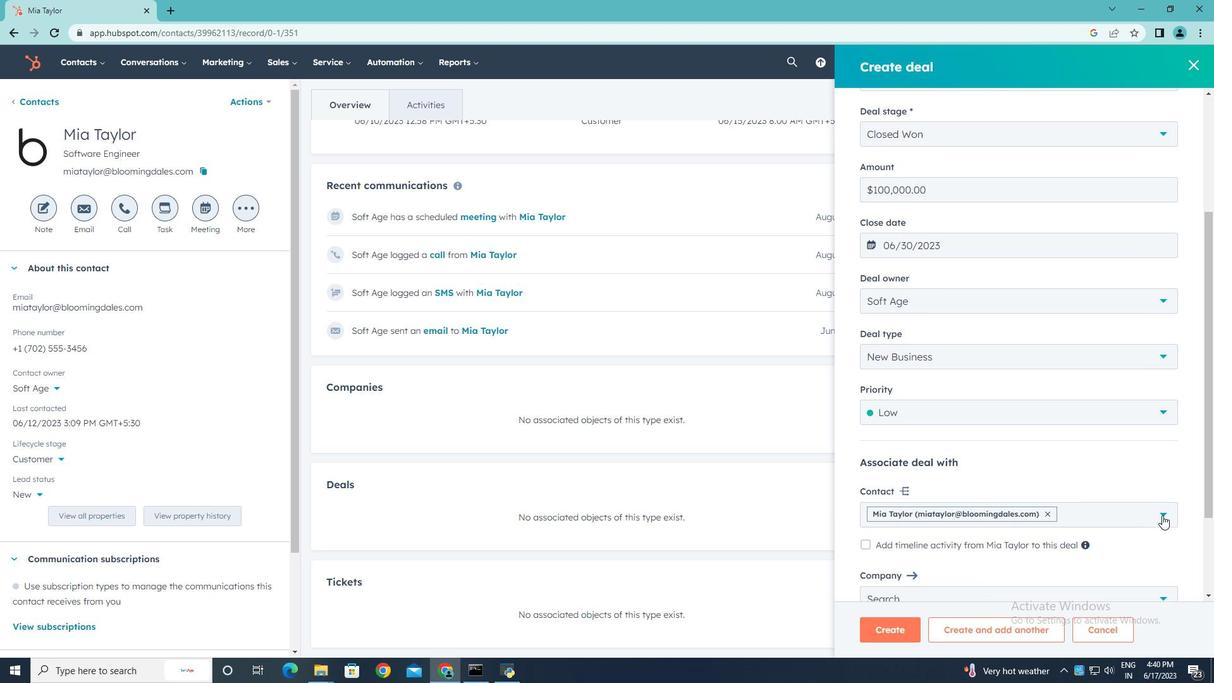 
Action: Mouse moved to (885, 397)
Screenshot: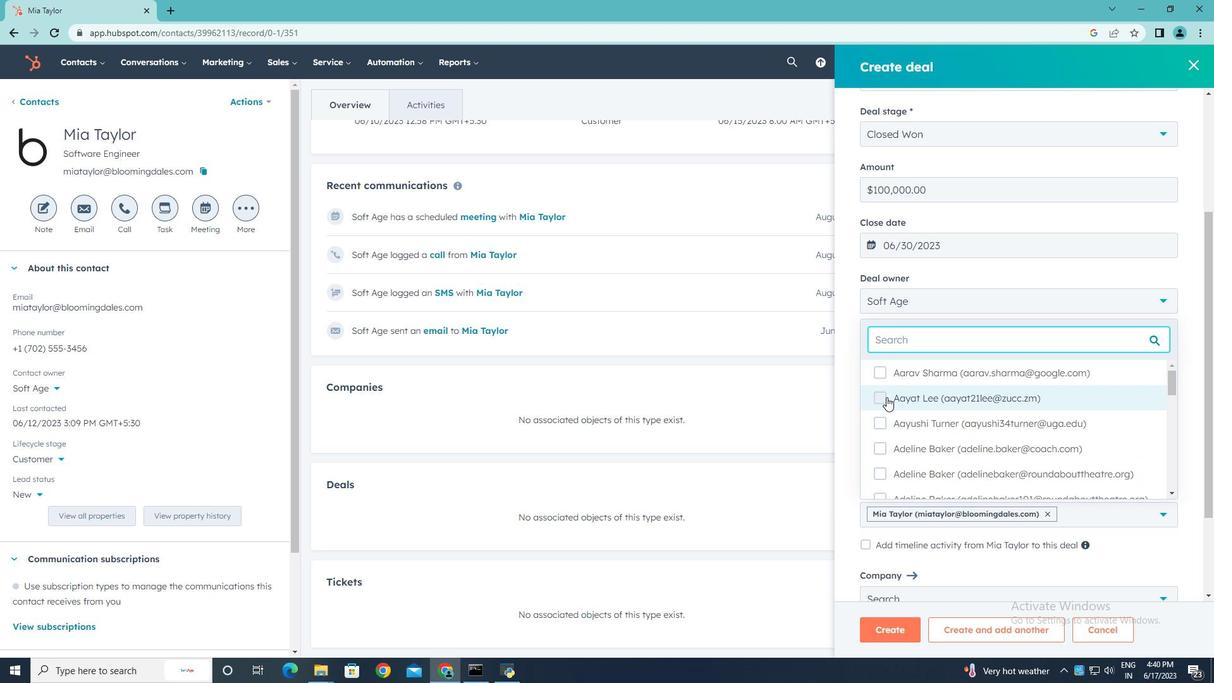 
Action: Mouse pressed left at (885, 397)
Screenshot: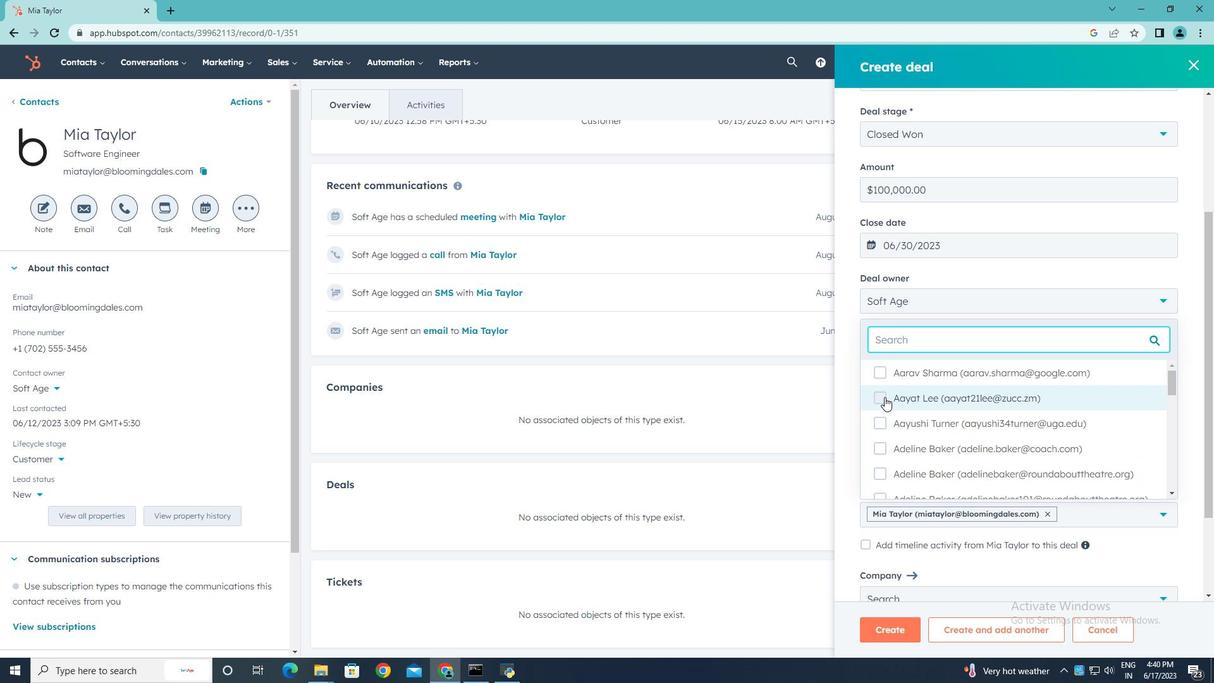 
Action: Mouse moved to (1102, 537)
Screenshot: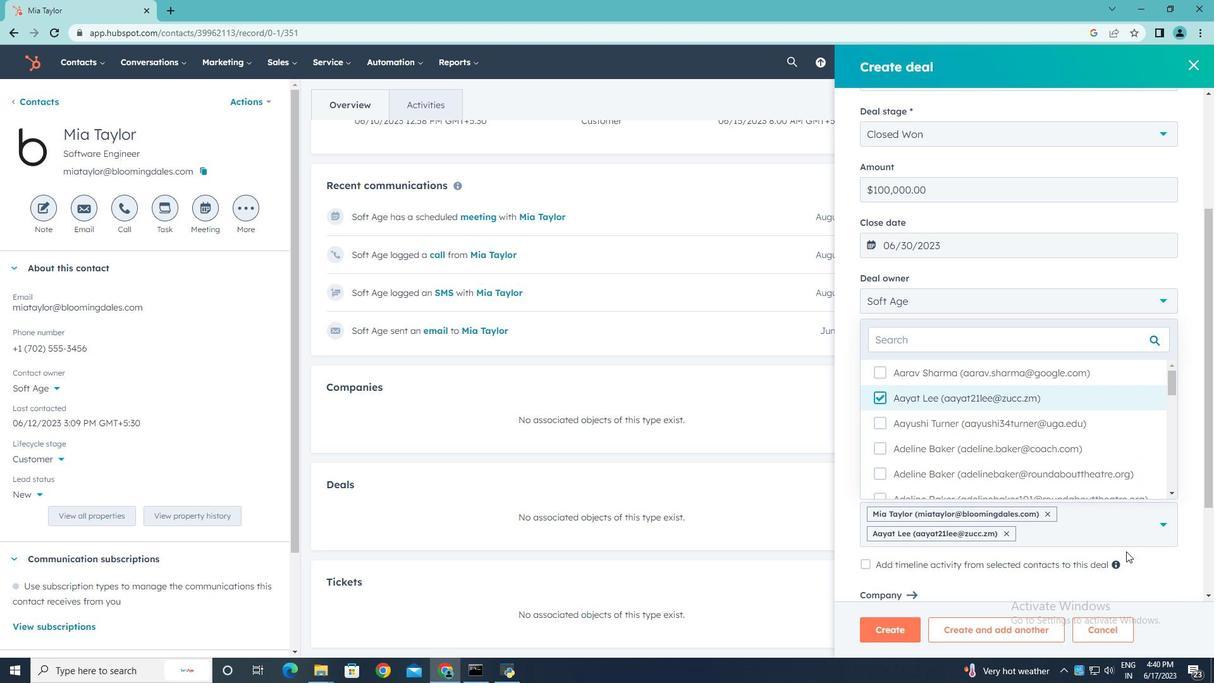 
Action: Mouse scrolled (1102, 536) with delta (0, 0)
Screenshot: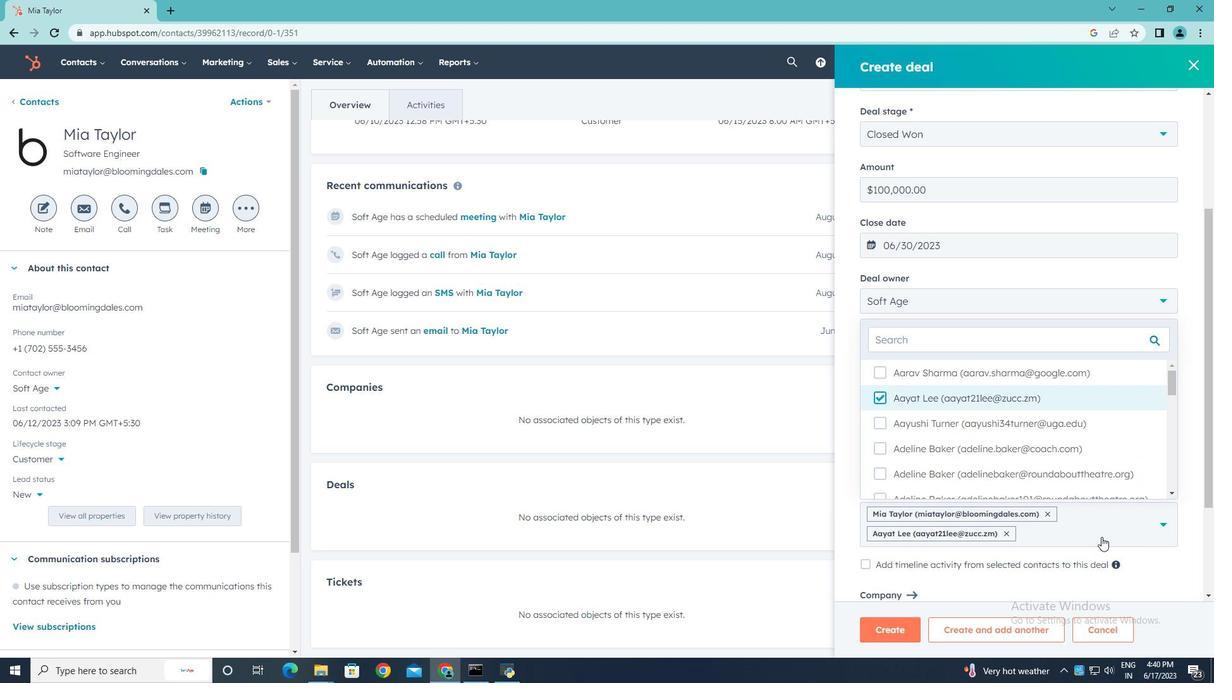 
Action: Mouse scrolled (1102, 536) with delta (0, 0)
Screenshot: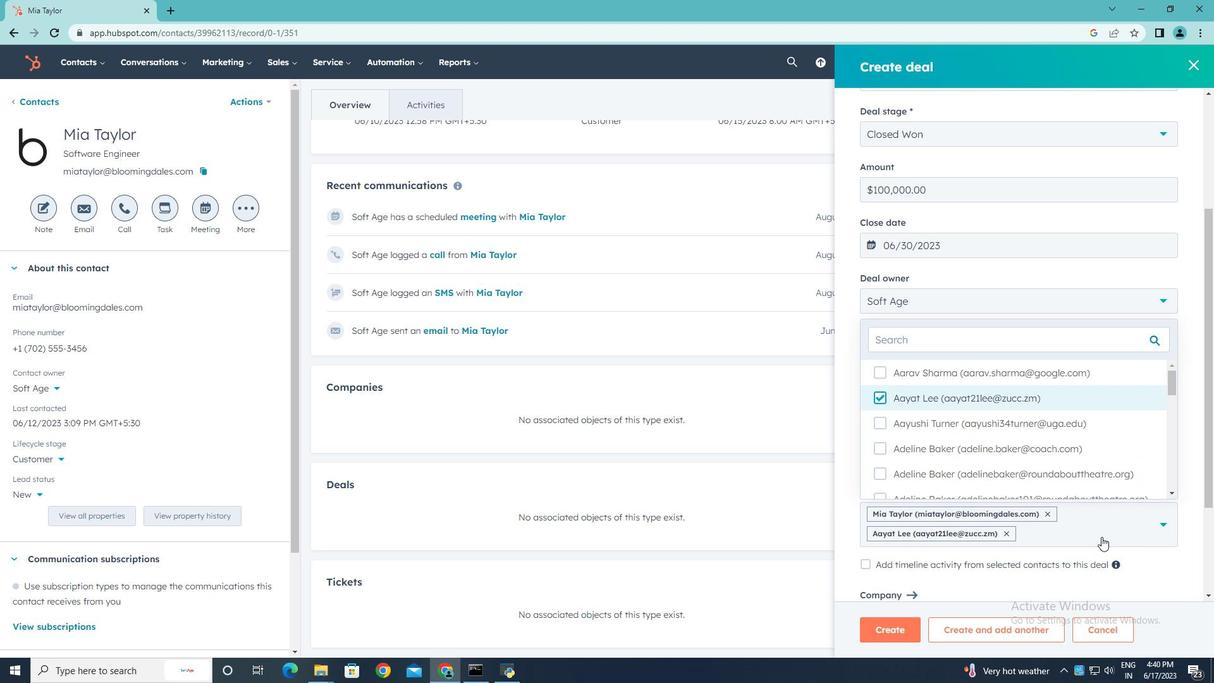 
Action: Mouse moved to (1161, 491)
Screenshot: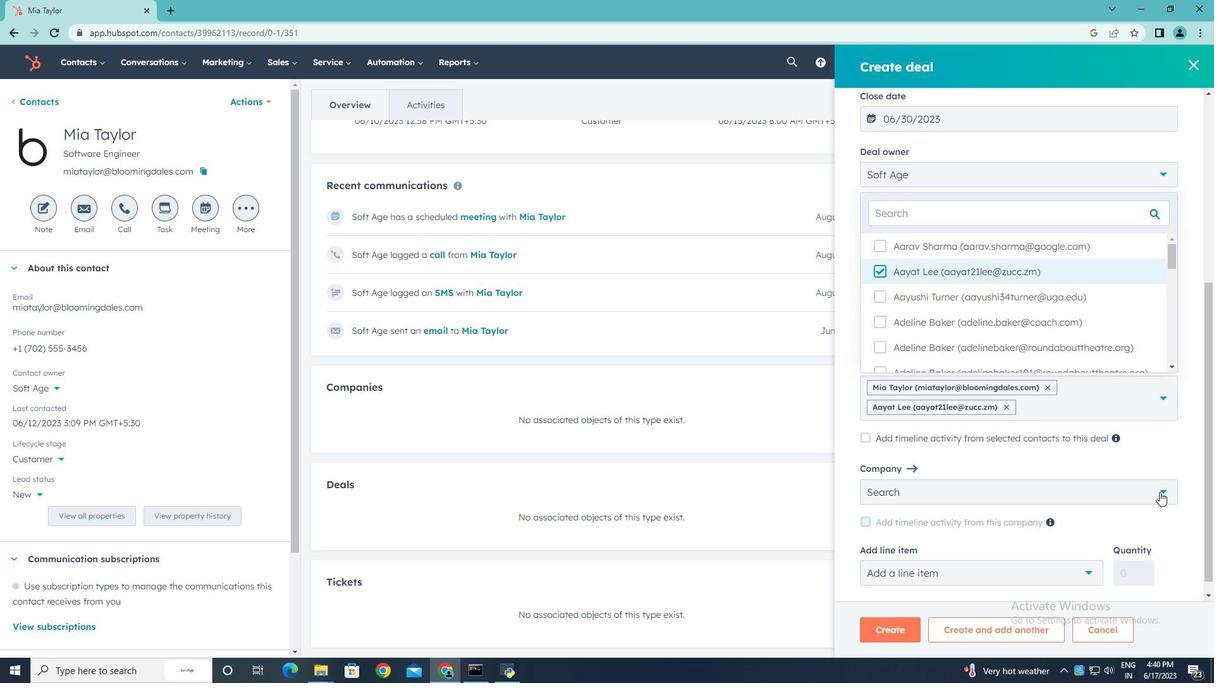 
Action: Mouse pressed left at (1161, 491)
Screenshot: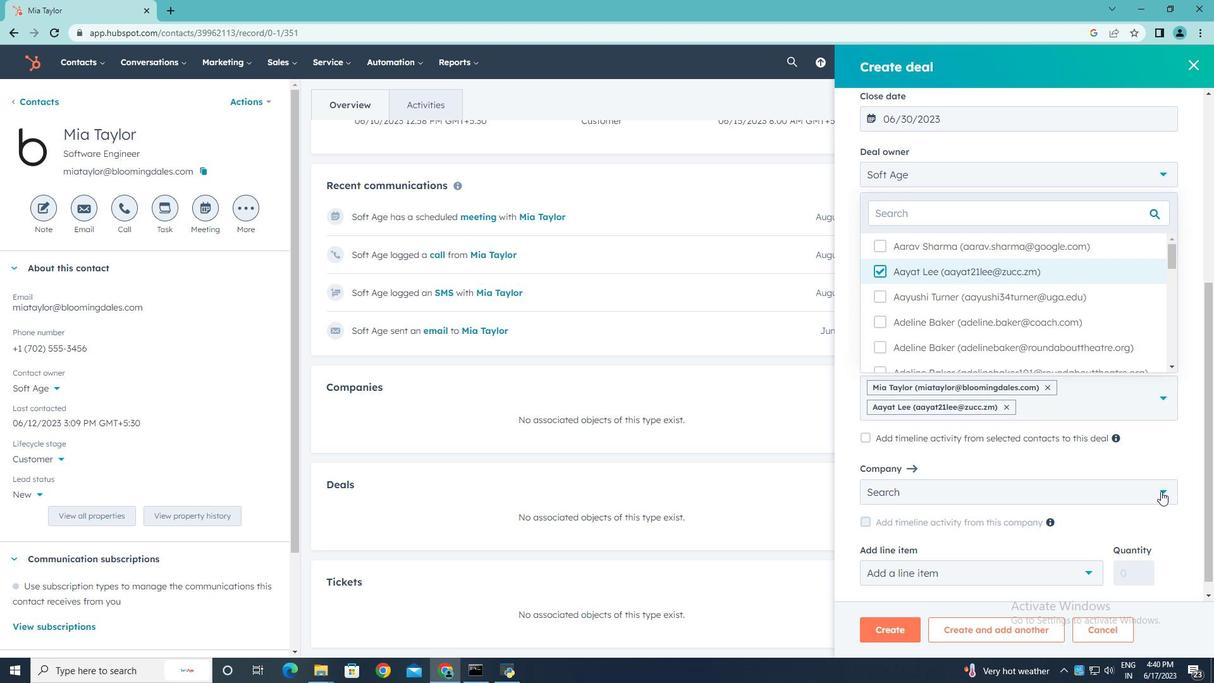 
Action: Mouse moved to (924, 380)
Screenshot: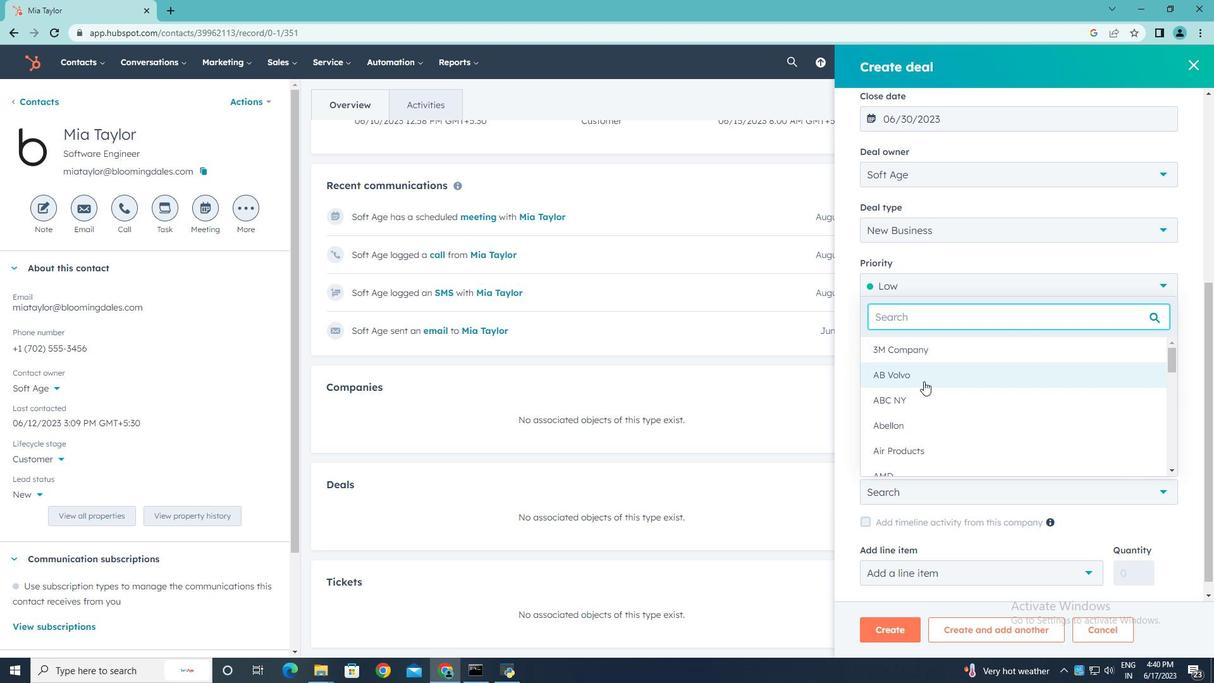 
Action: Mouse pressed left at (924, 380)
Screenshot: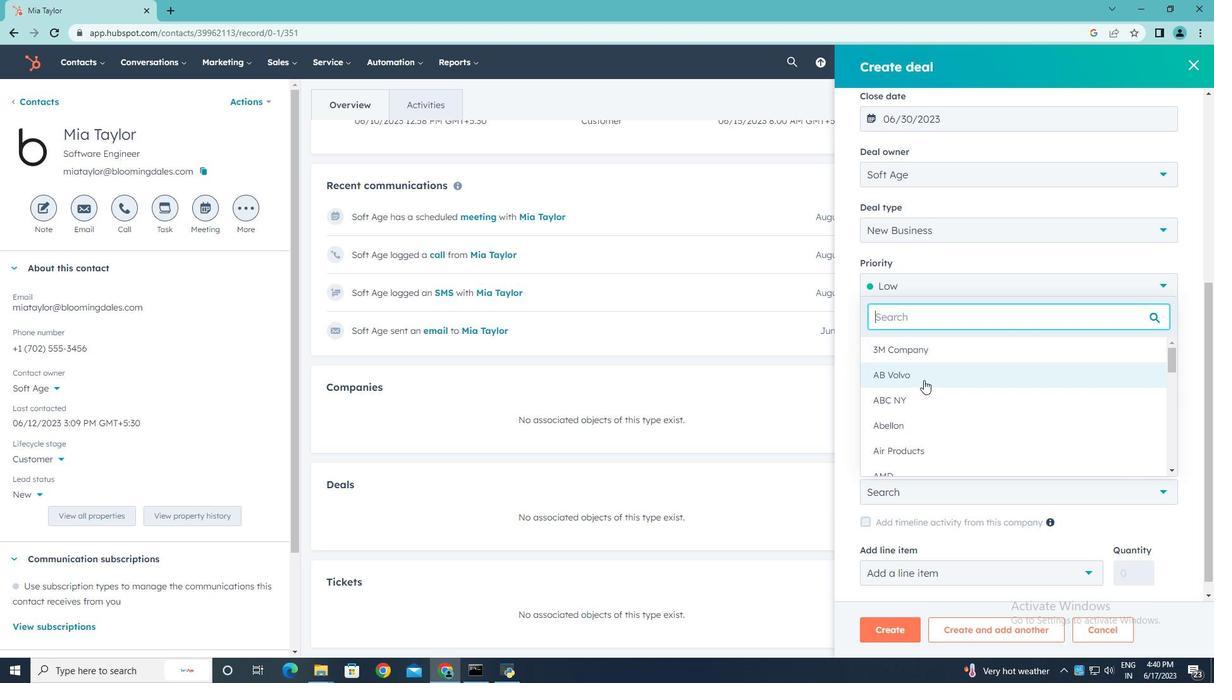 
Action: Mouse moved to (1104, 520)
Screenshot: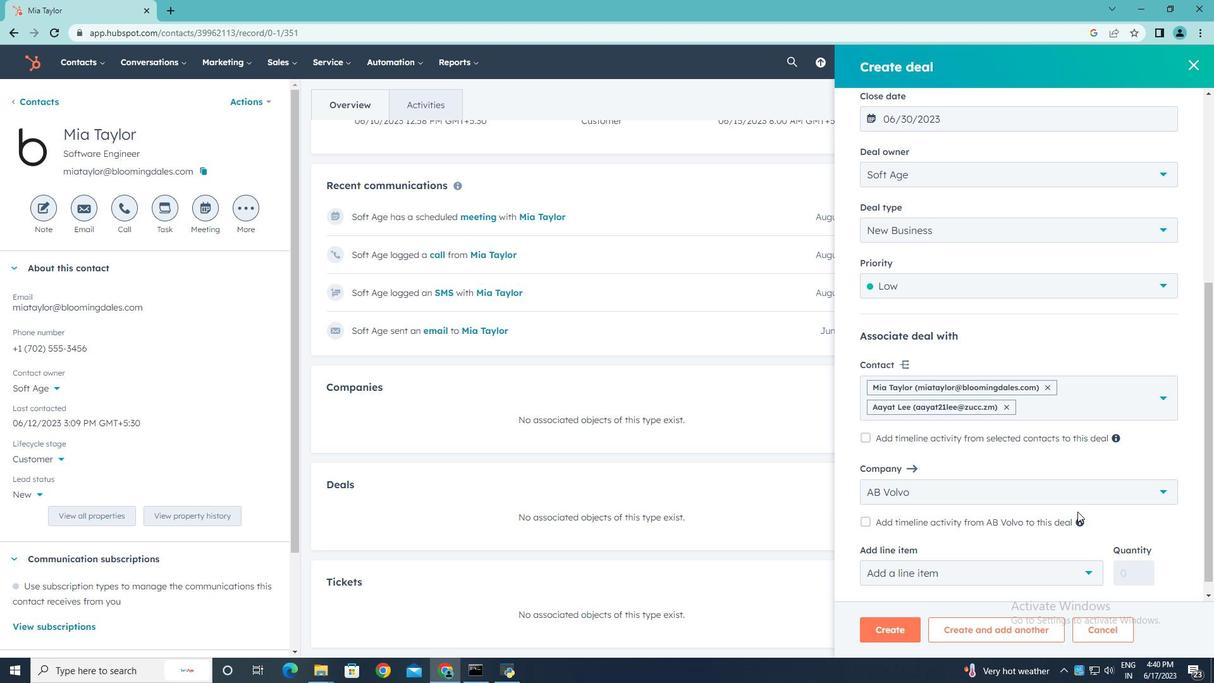
Action: Mouse scrolled (1104, 519) with delta (0, 0)
Screenshot: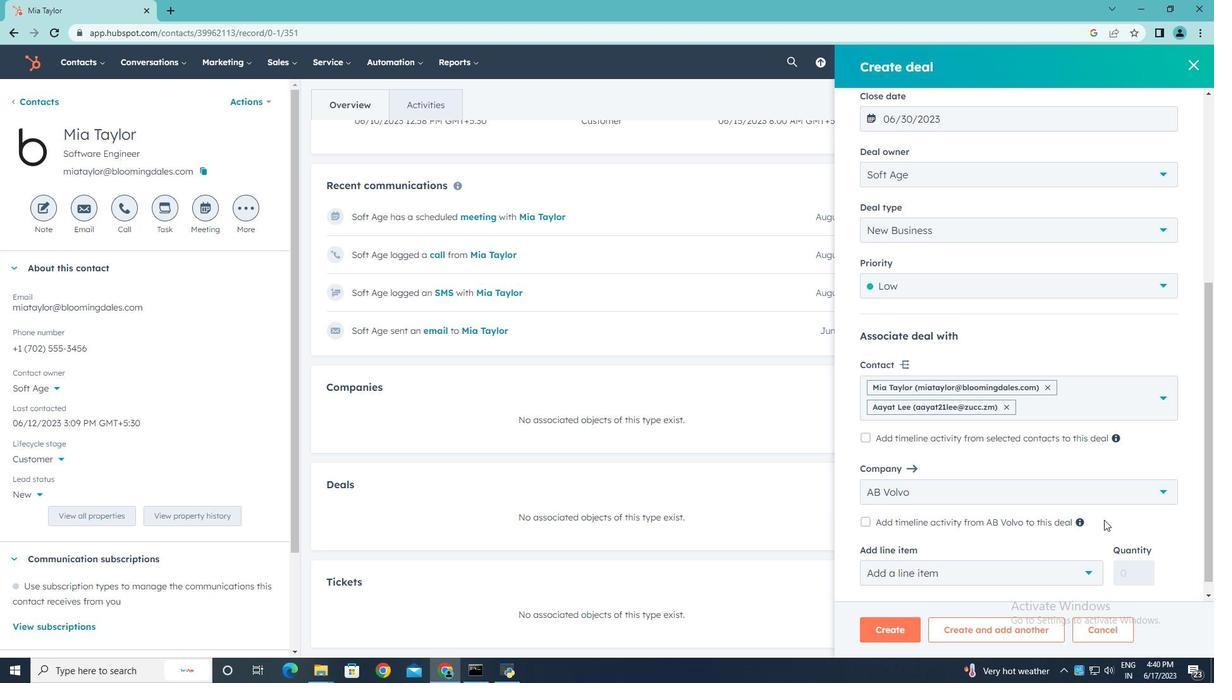 
Action: Mouse scrolled (1104, 519) with delta (0, 0)
Screenshot: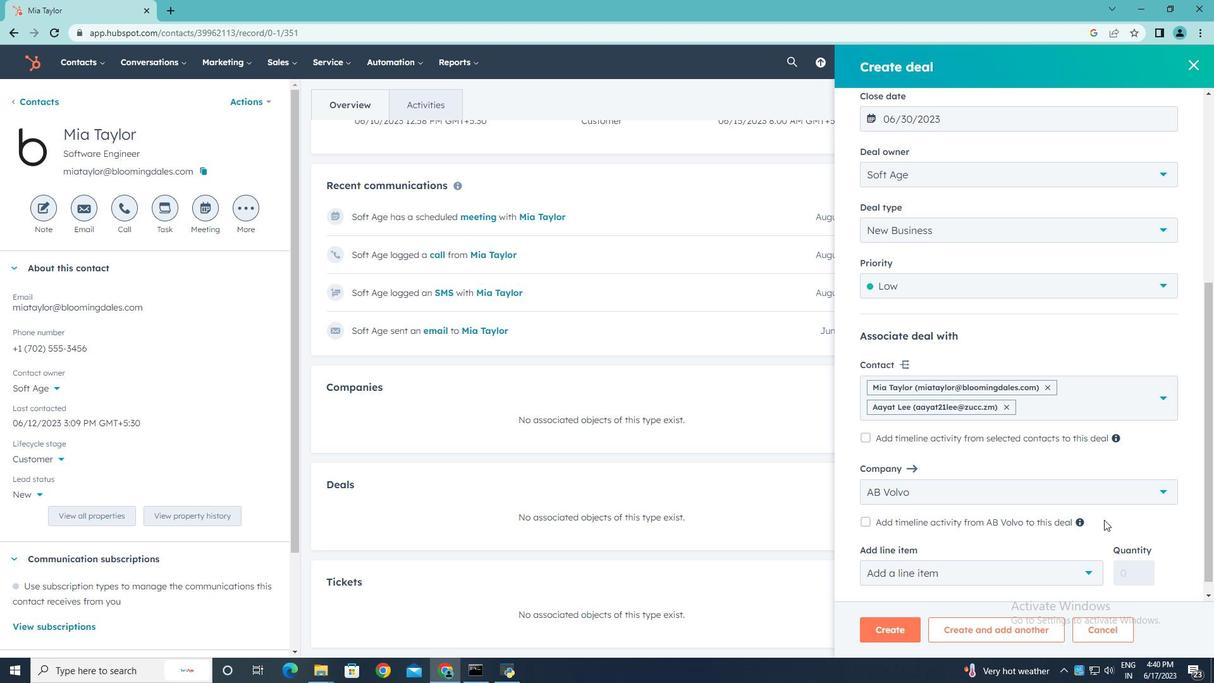 
Action: Mouse moved to (898, 626)
Screenshot: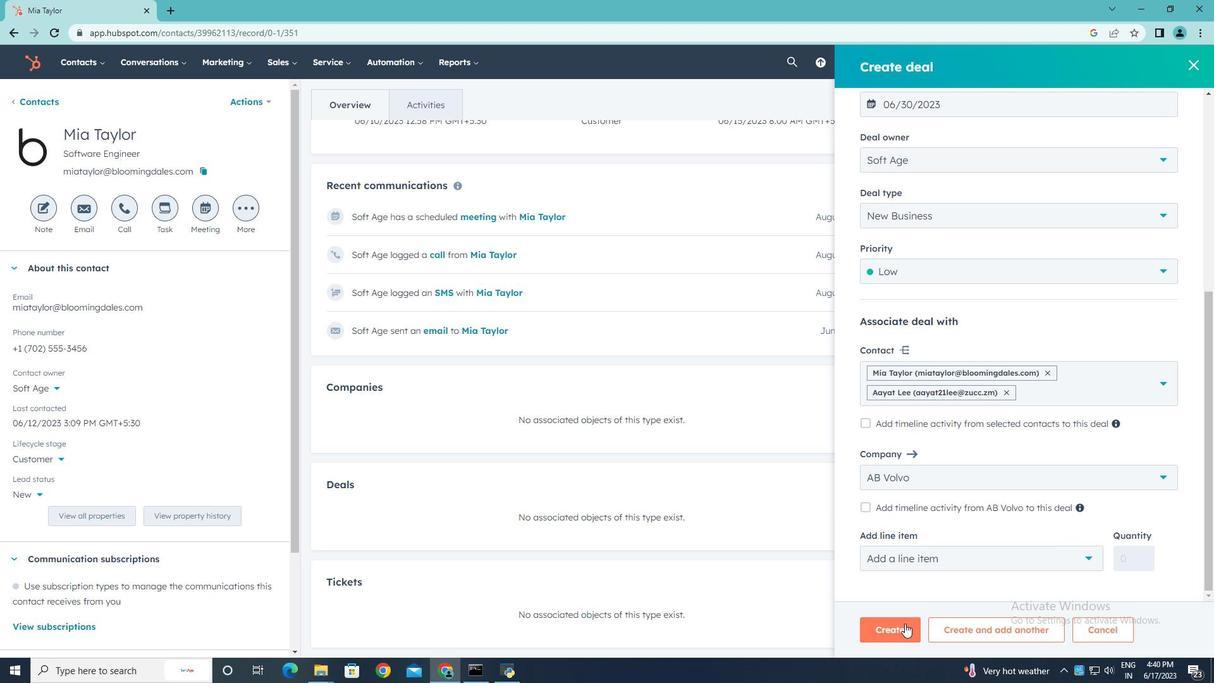 
Action: Mouse pressed left at (898, 626)
Screenshot: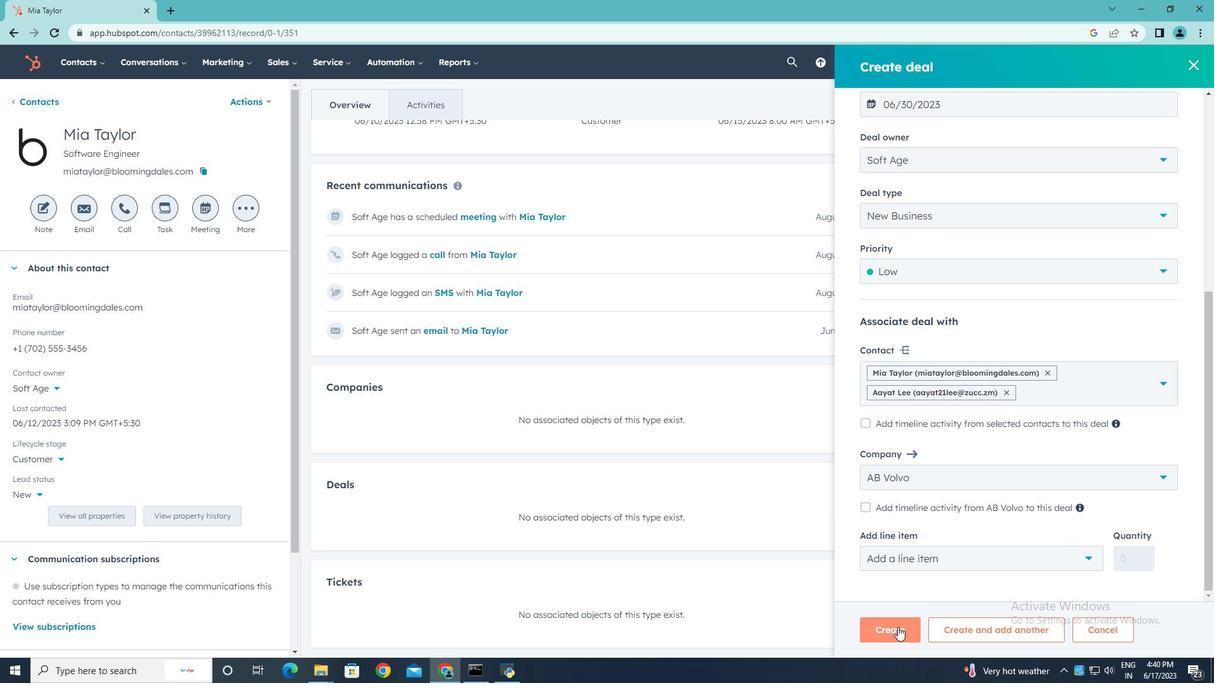 
